 Task: Review the Microsoft Software License Terms in Outlook.
Action: Mouse moved to (133, 139)
Screenshot: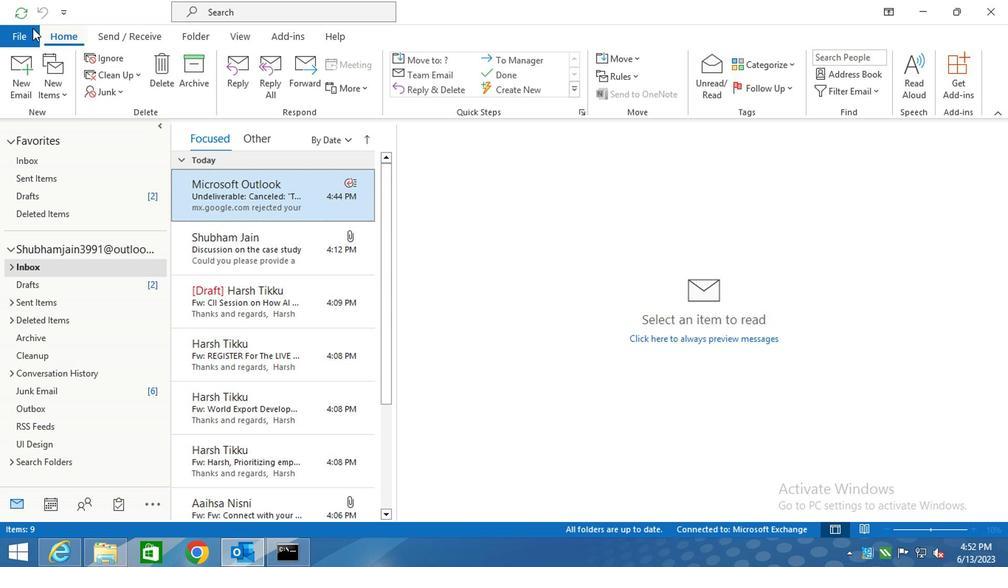 
Action: Mouse pressed left at (133, 139)
Screenshot: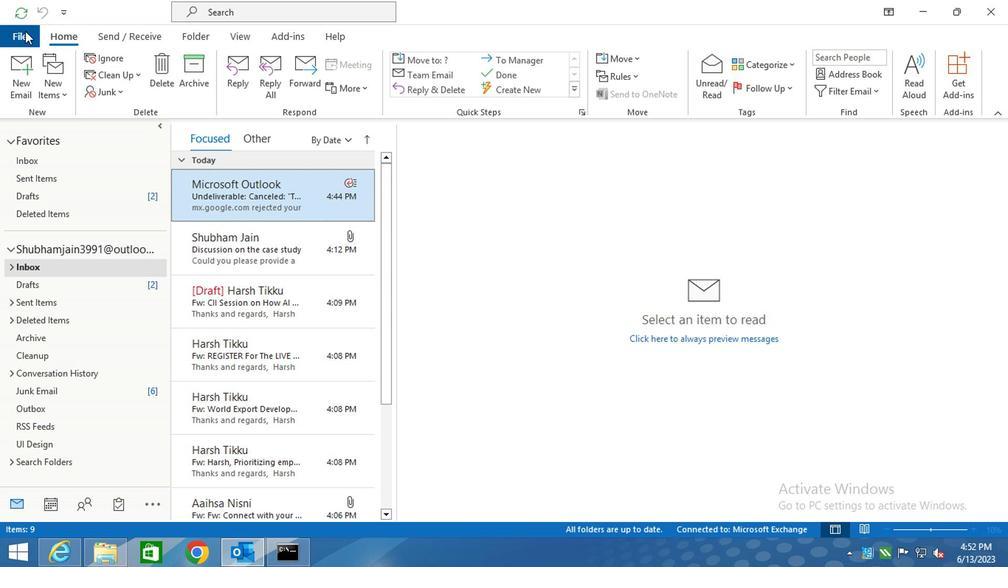 
Action: Mouse moved to (165, 413)
Screenshot: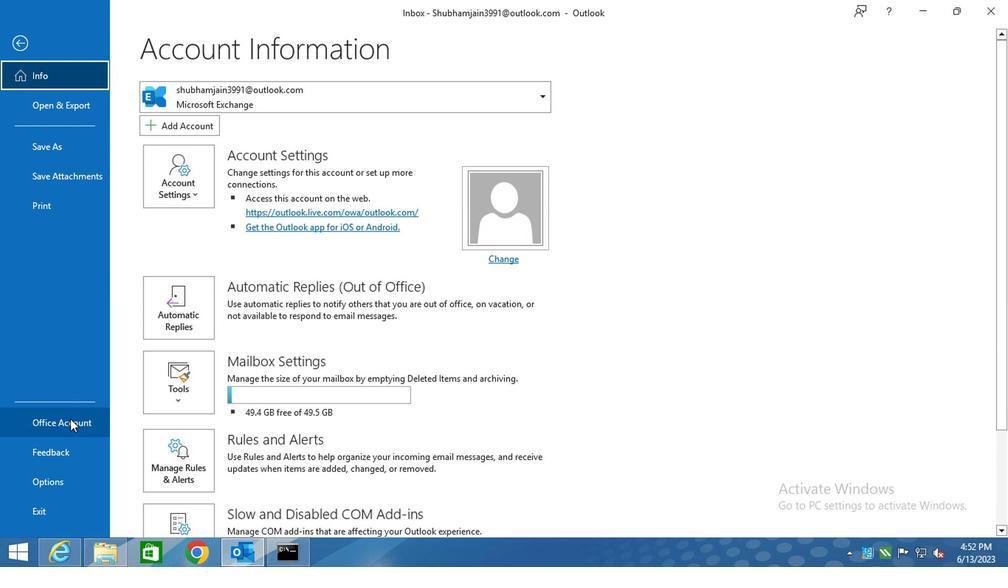 
Action: Mouse pressed left at (165, 413)
Screenshot: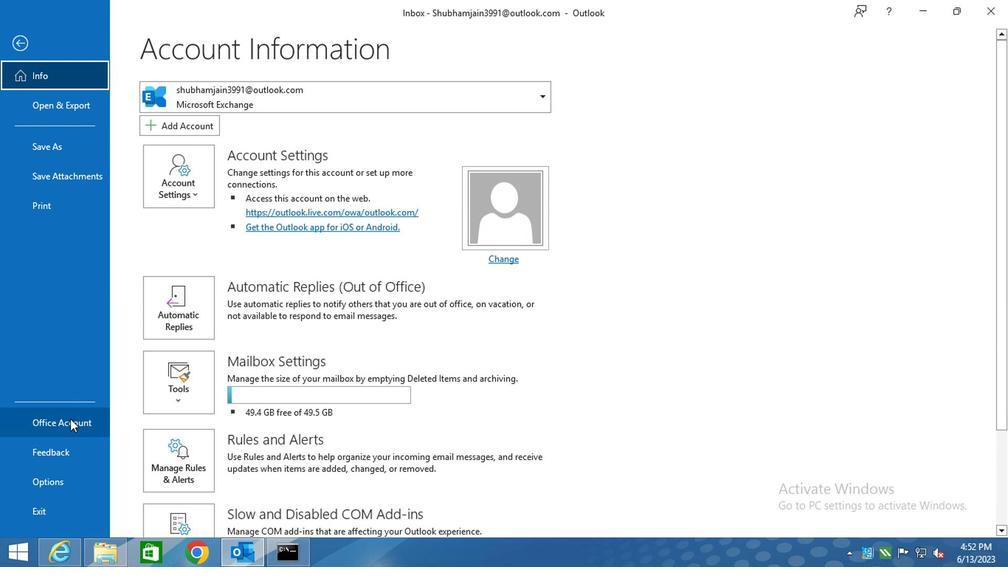 
Action: Mouse moved to (477, 451)
Screenshot: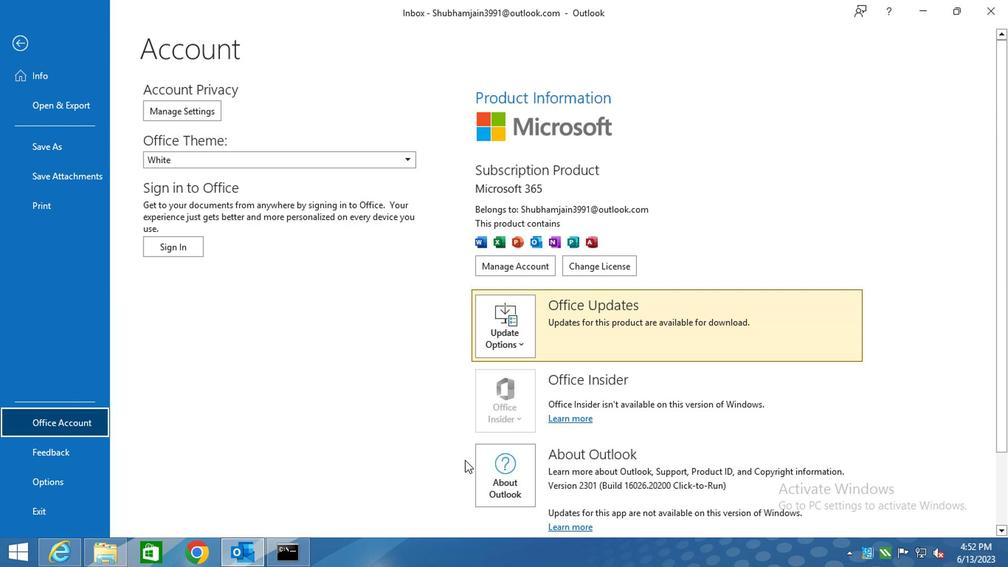 
Action: Mouse pressed left at (477, 451)
Screenshot: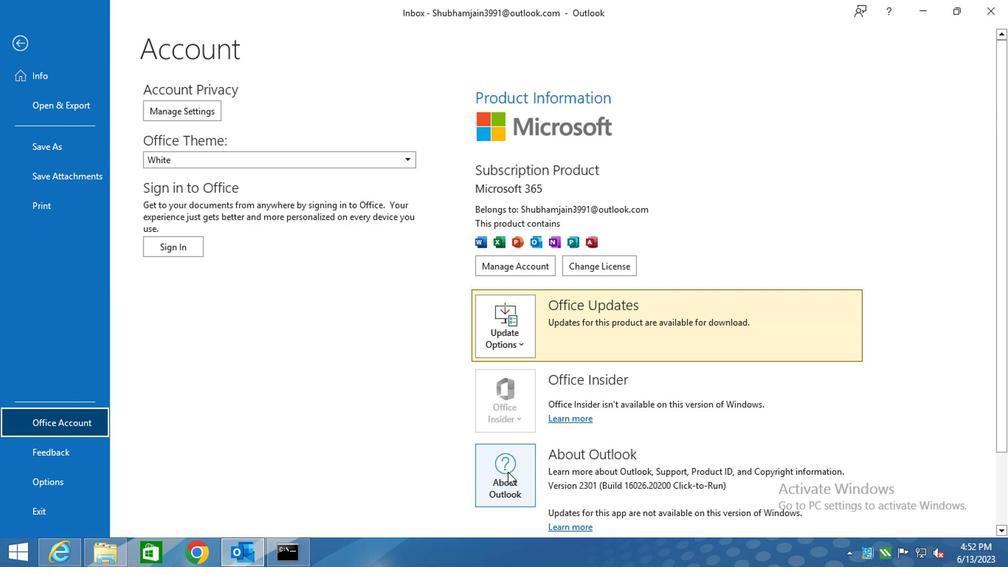 
Action: Mouse moved to (650, 400)
Screenshot: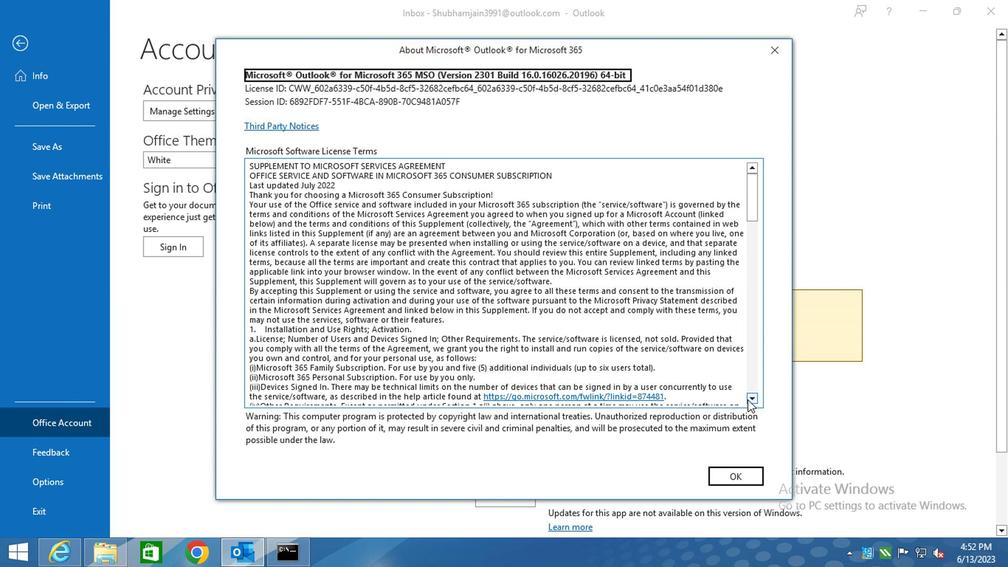 
Action: Mouse pressed left at (650, 400)
Screenshot: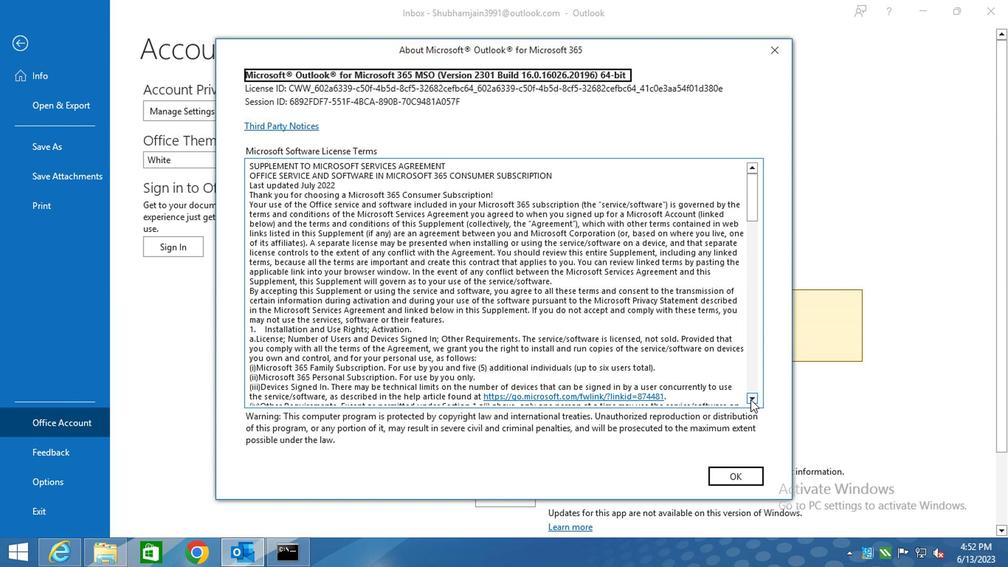 
Action: Mouse pressed left at (650, 400)
Screenshot: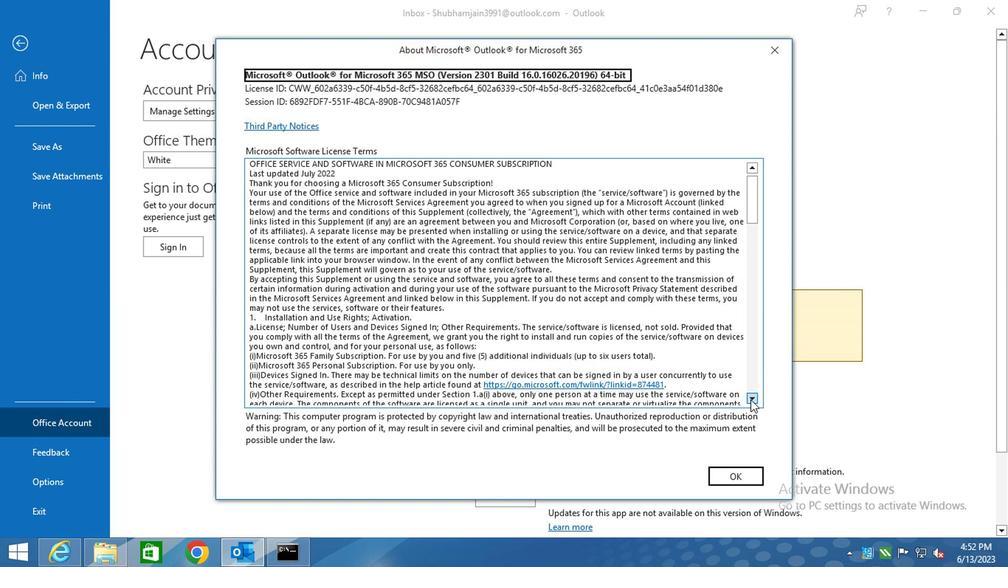 
Action: Mouse pressed left at (650, 400)
Screenshot: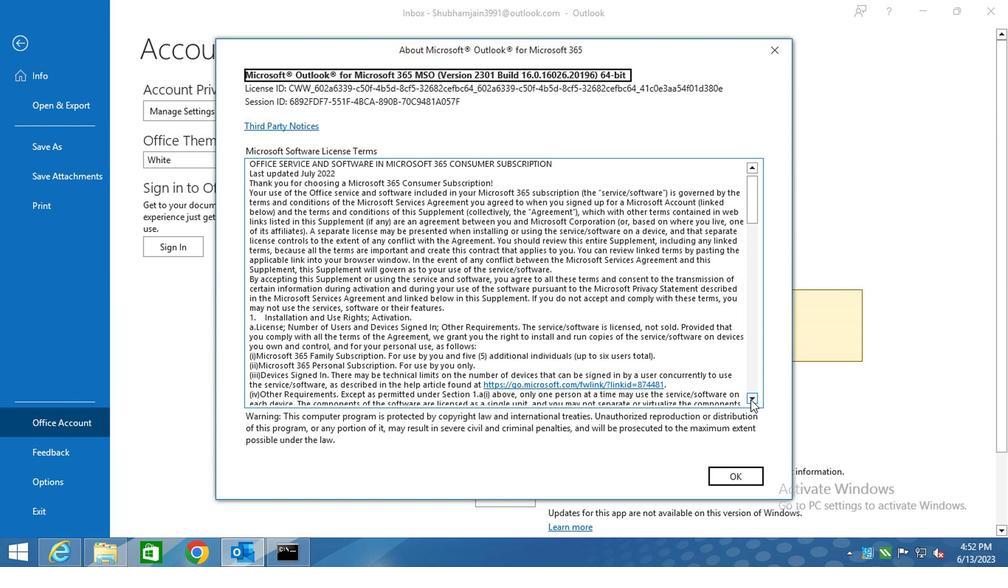 
Action: Mouse pressed left at (650, 400)
Screenshot: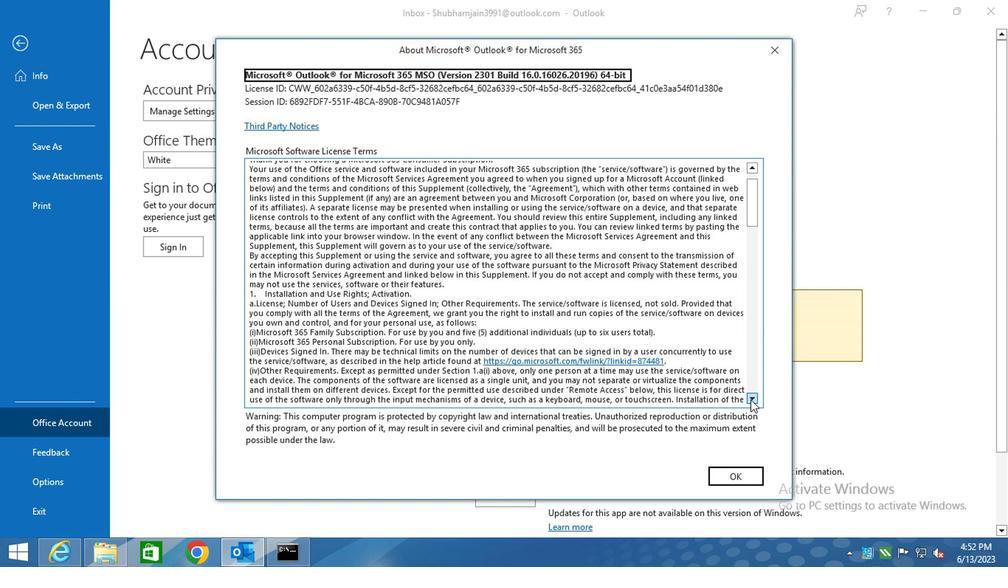 
Action: Mouse pressed left at (650, 400)
Screenshot: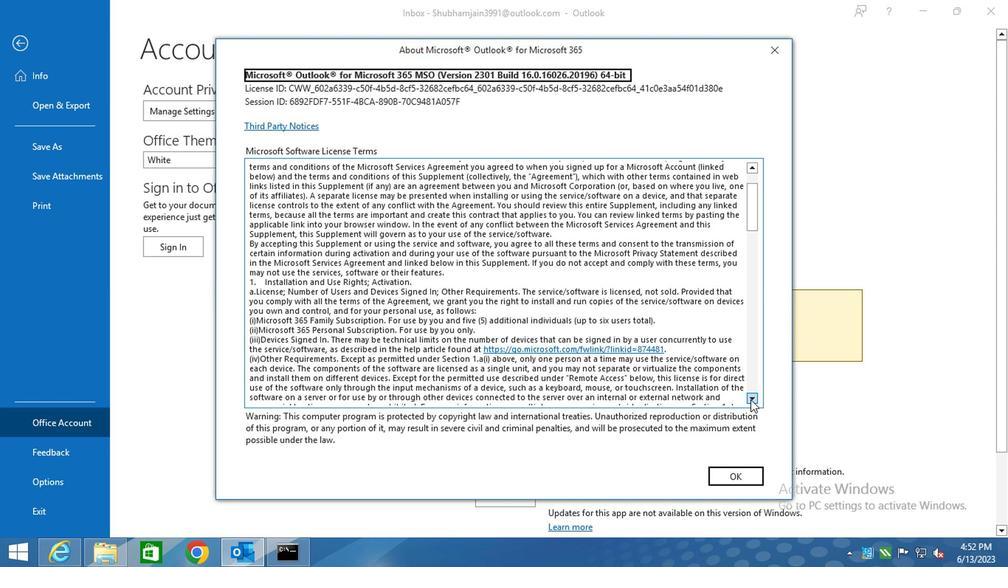 
Action: Mouse pressed left at (650, 400)
Screenshot: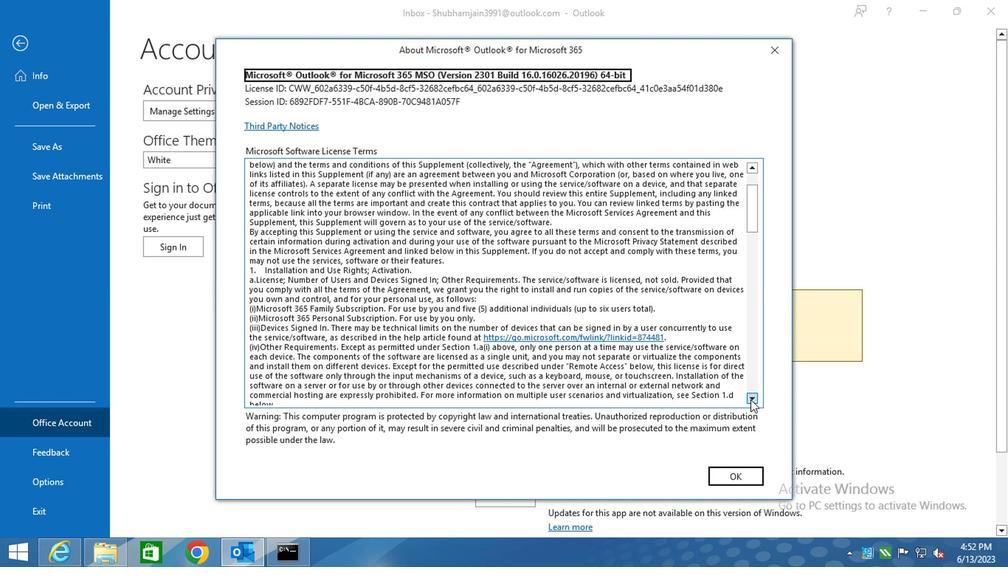 
Action: Mouse pressed left at (650, 400)
Screenshot: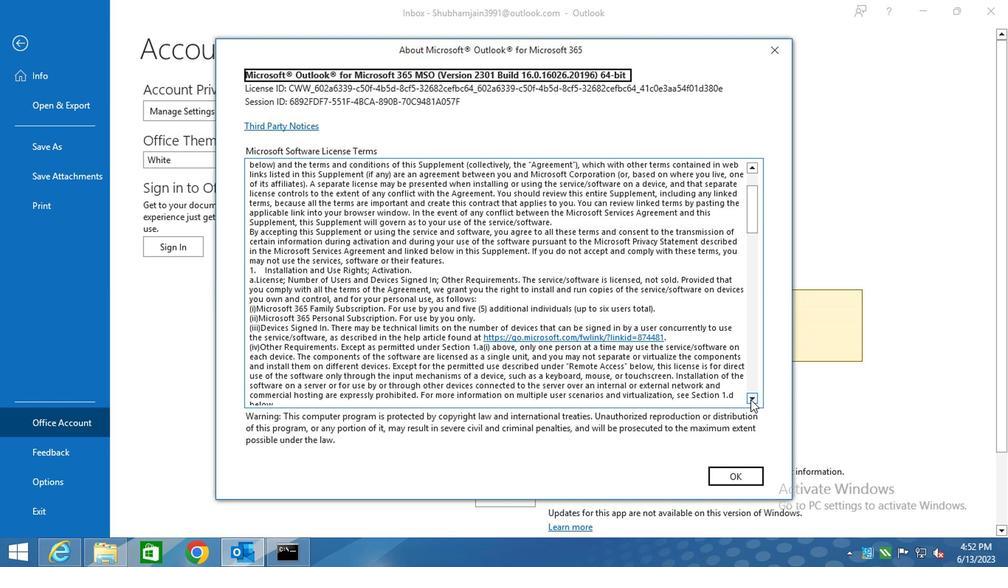 
Action: Mouse pressed left at (650, 400)
Screenshot: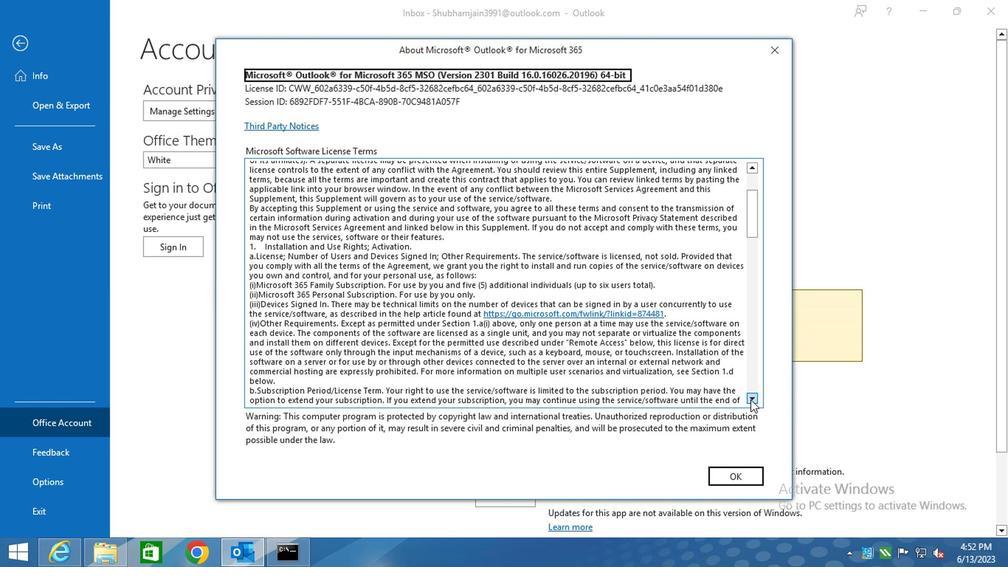
Action: Mouse pressed left at (650, 400)
Screenshot: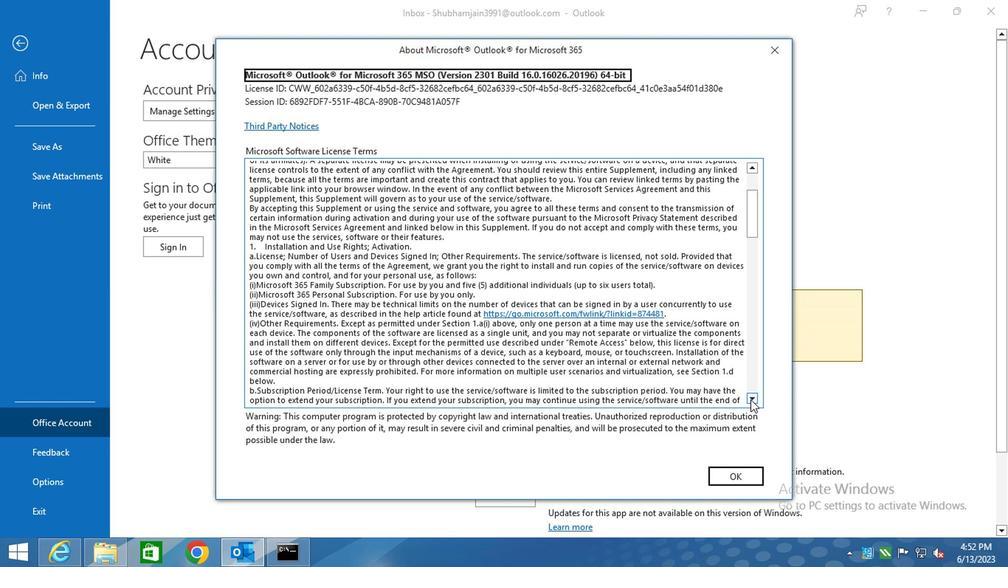 
Action: Mouse pressed left at (650, 400)
Screenshot: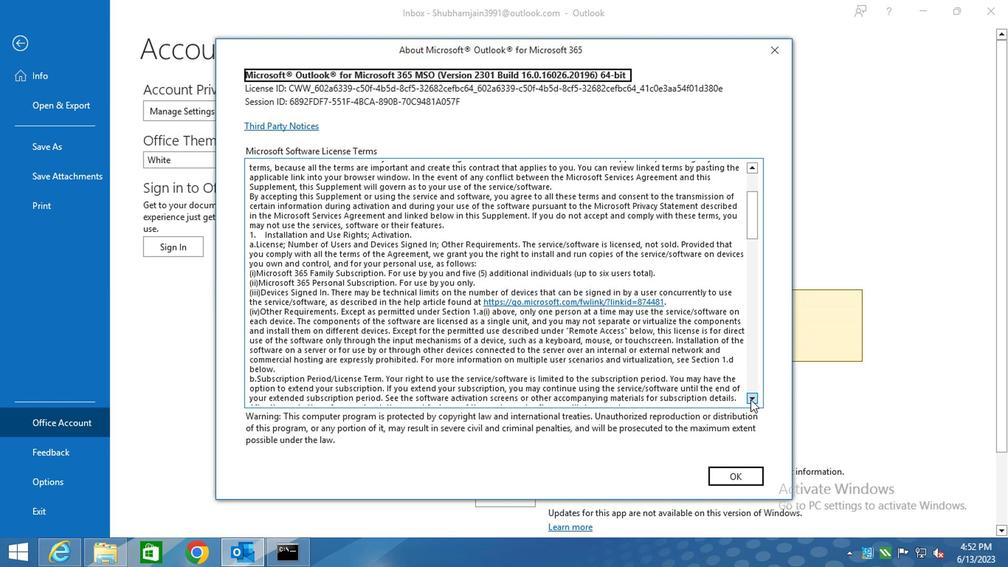 
Action: Mouse pressed left at (650, 400)
Screenshot: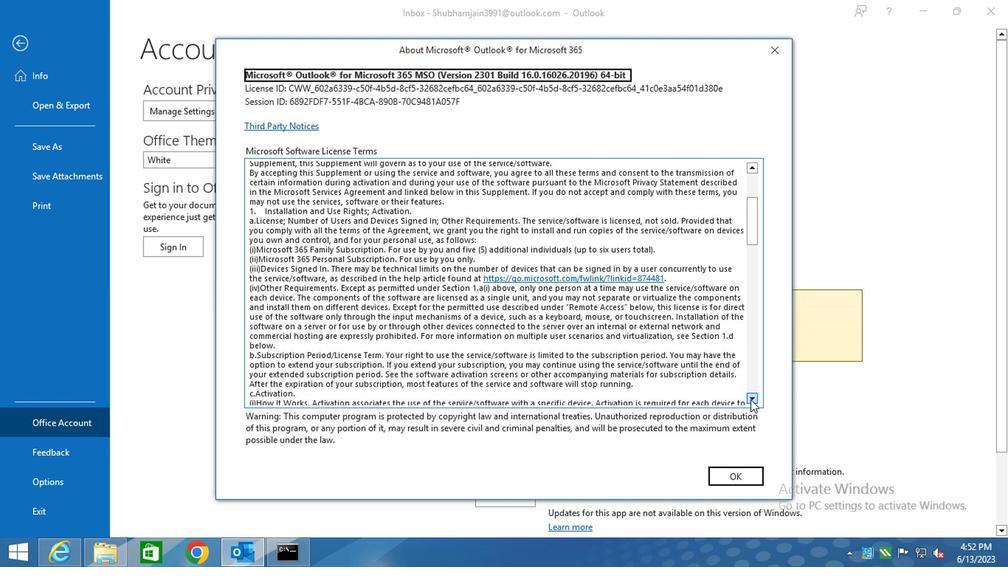 
Action: Mouse pressed left at (650, 400)
Screenshot: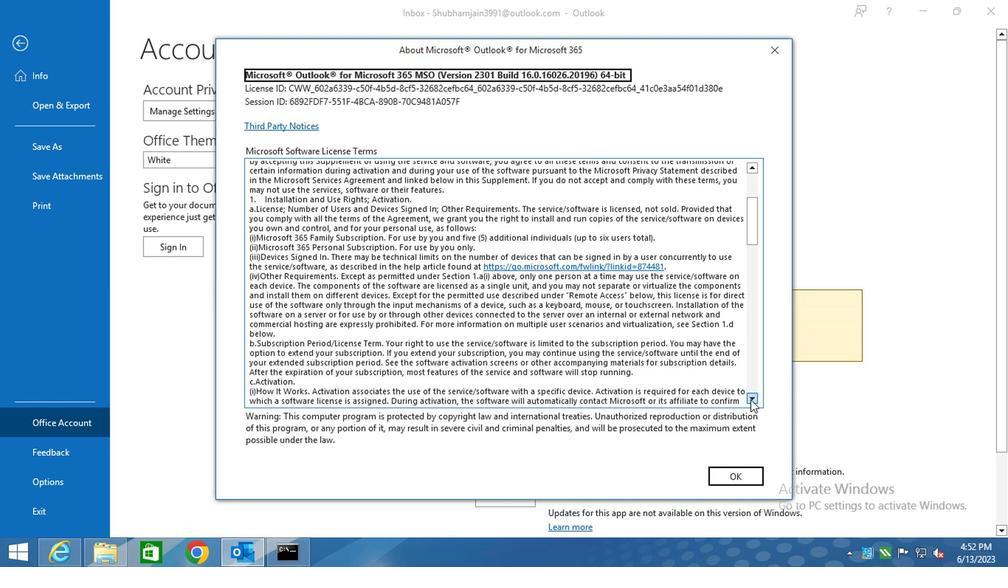 
Action: Mouse pressed left at (650, 400)
Screenshot: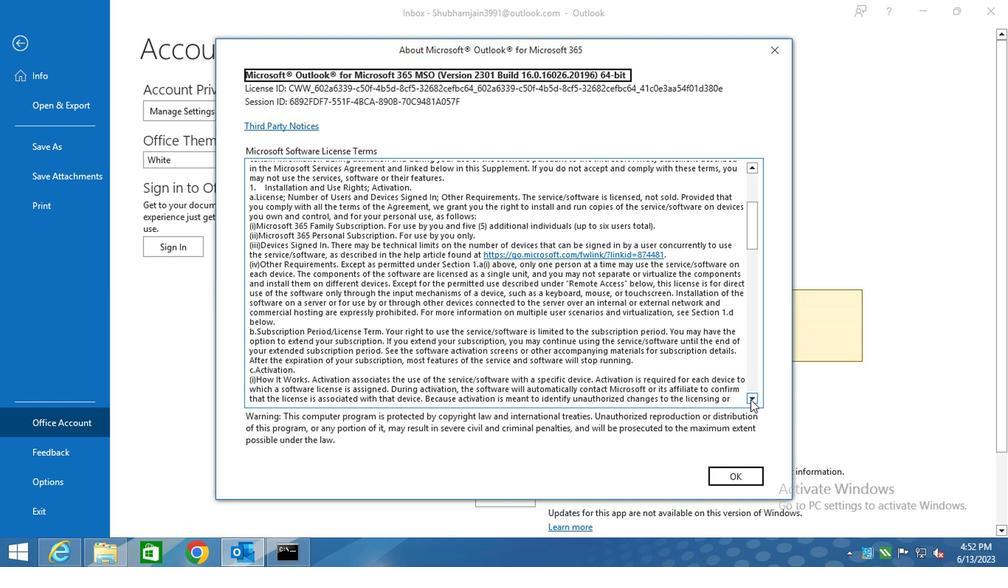 
Action: Mouse pressed left at (650, 400)
Screenshot: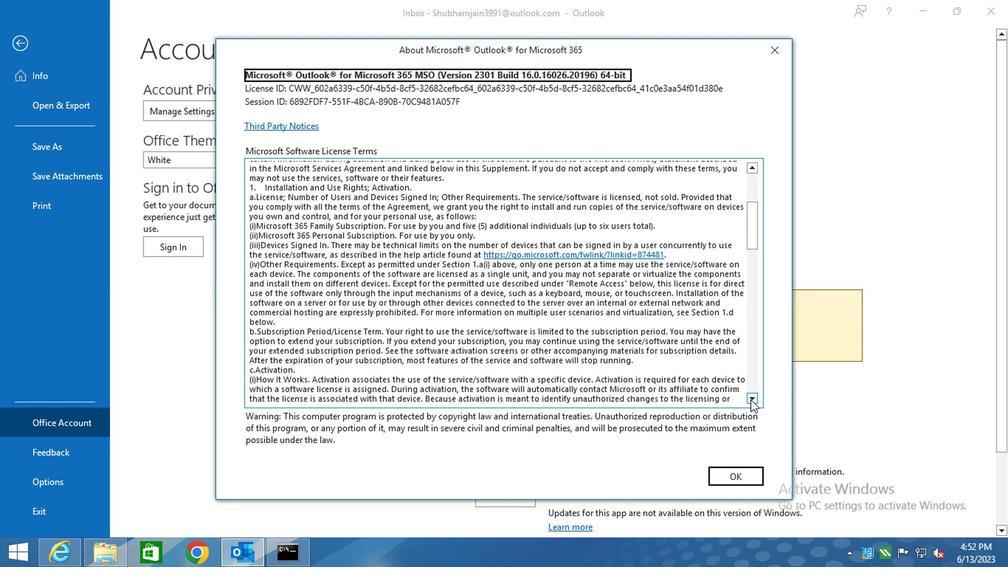 
Action: Mouse pressed left at (650, 400)
Screenshot: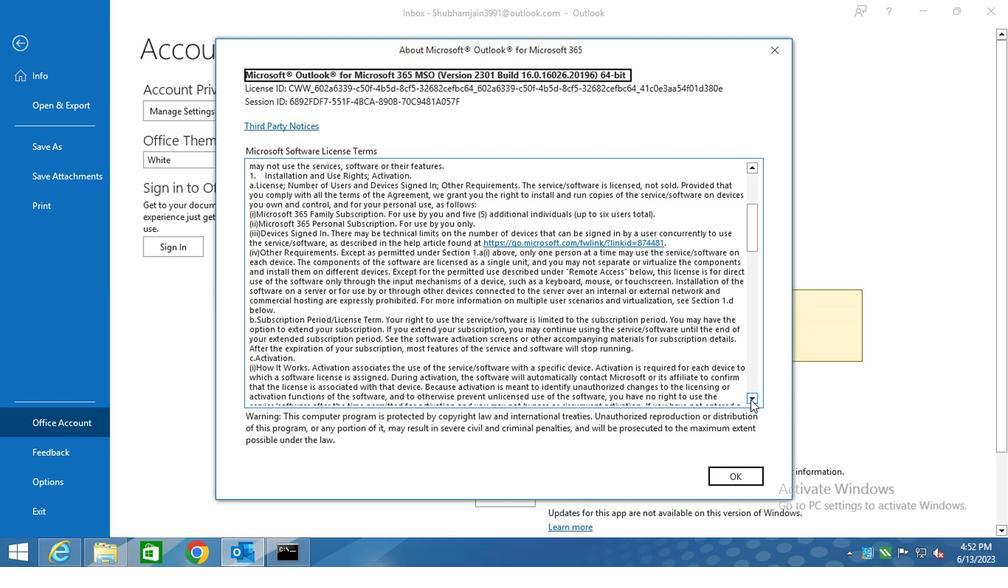 
Action: Mouse pressed left at (650, 400)
Screenshot: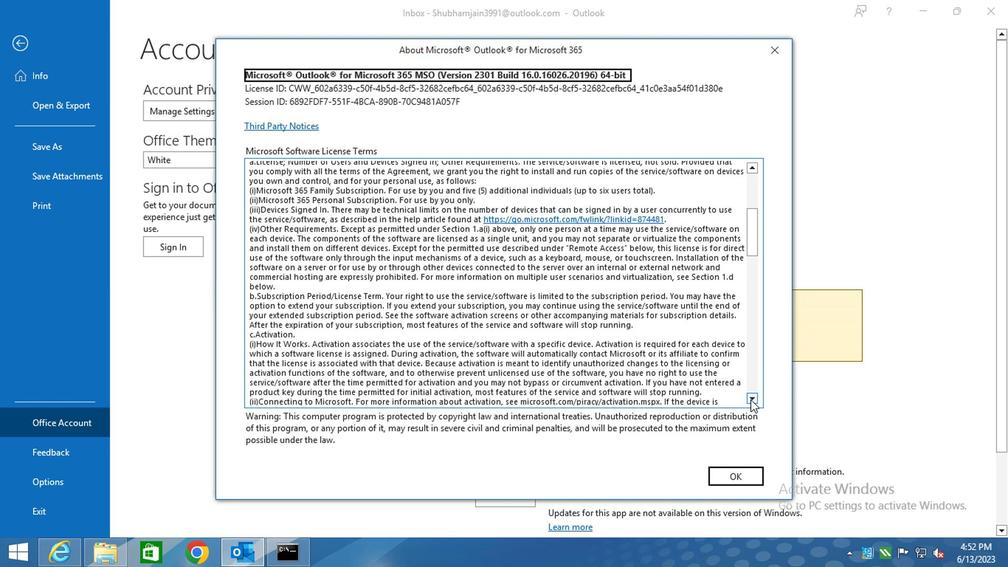 
Action: Mouse pressed left at (650, 400)
Screenshot: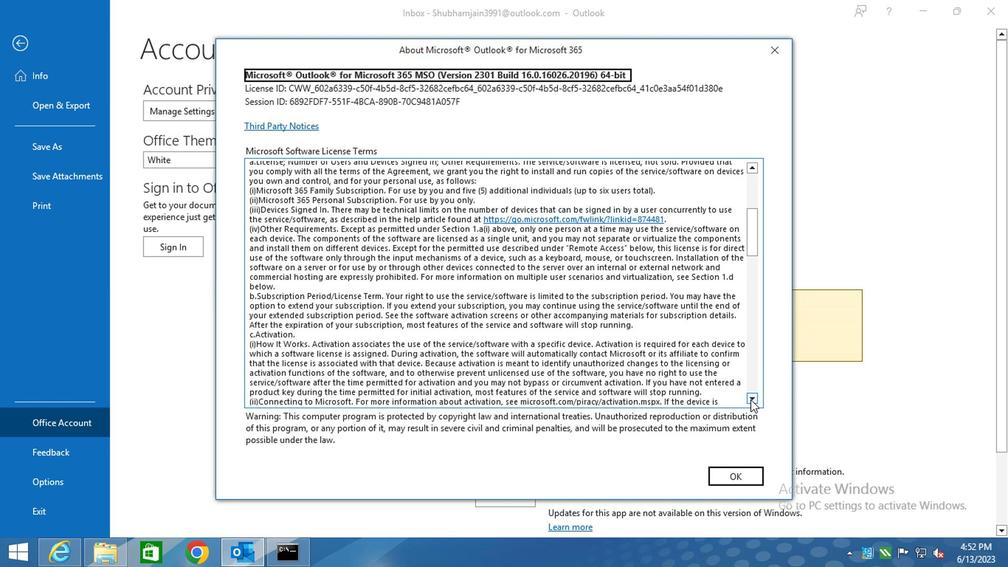 
Action: Mouse pressed left at (650, 400)
Screenshot: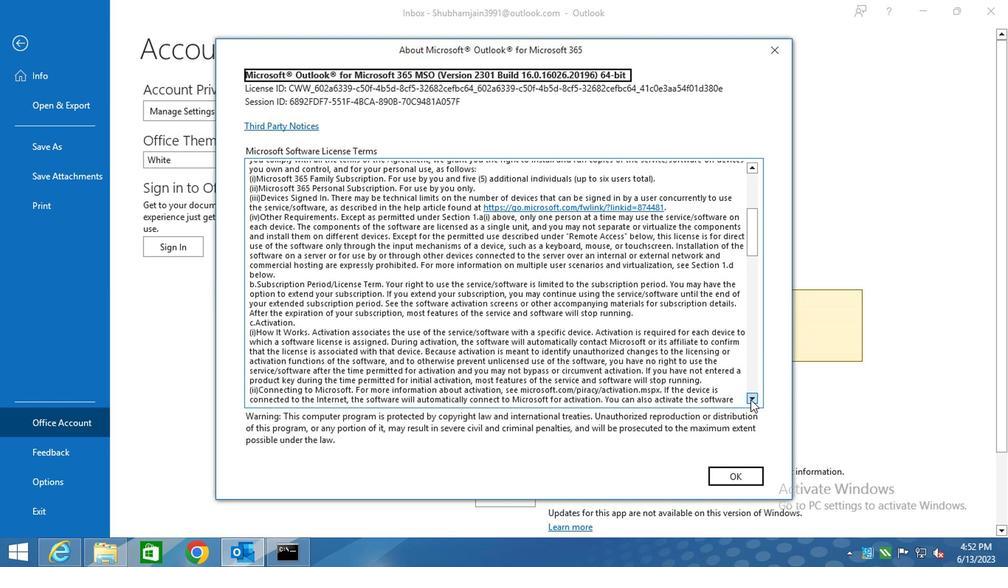 
Action: Mouse pressed left at (650, 400)
Screenshot: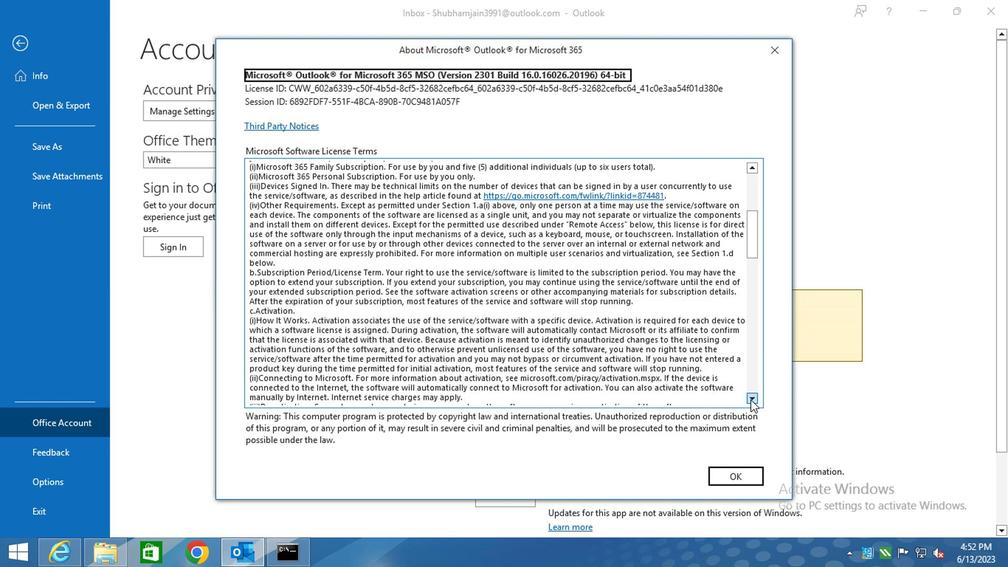 
Action: Mouse pressed left at (650, 400)
Screenshot: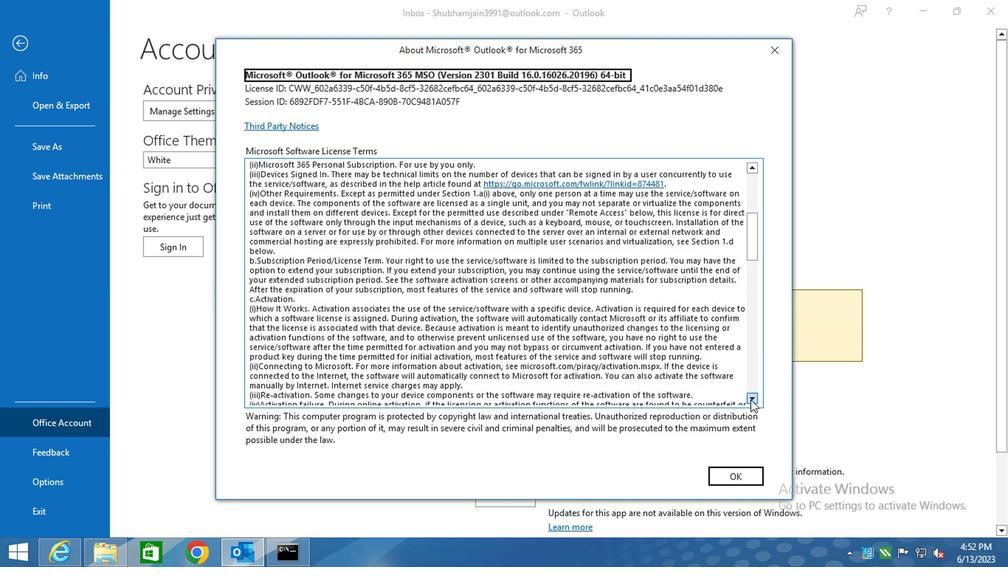 
Action: Mouse pressed left at (650, 400)
Screenshot: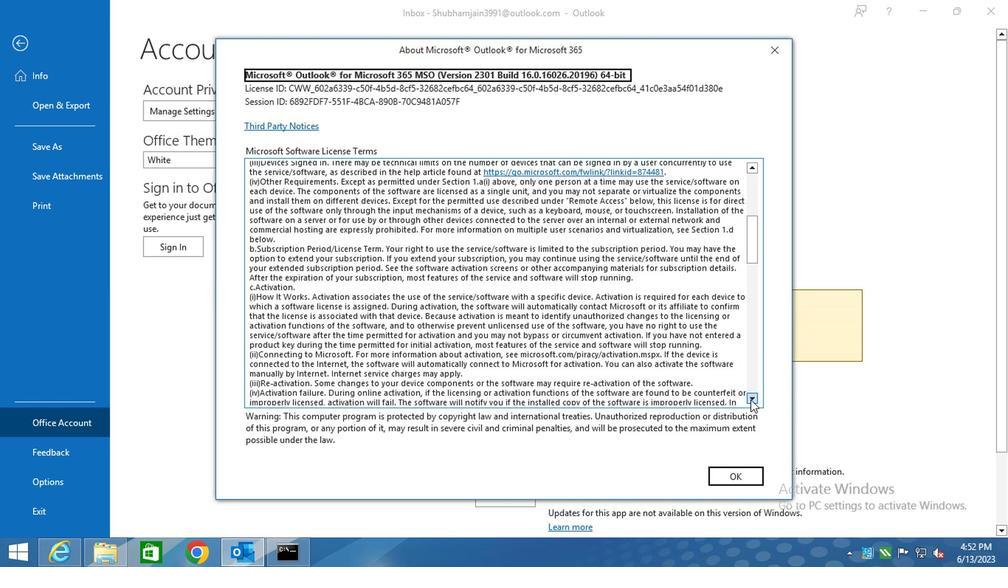 
Action: Mouse pressed left at (650, 400)
Screenshot: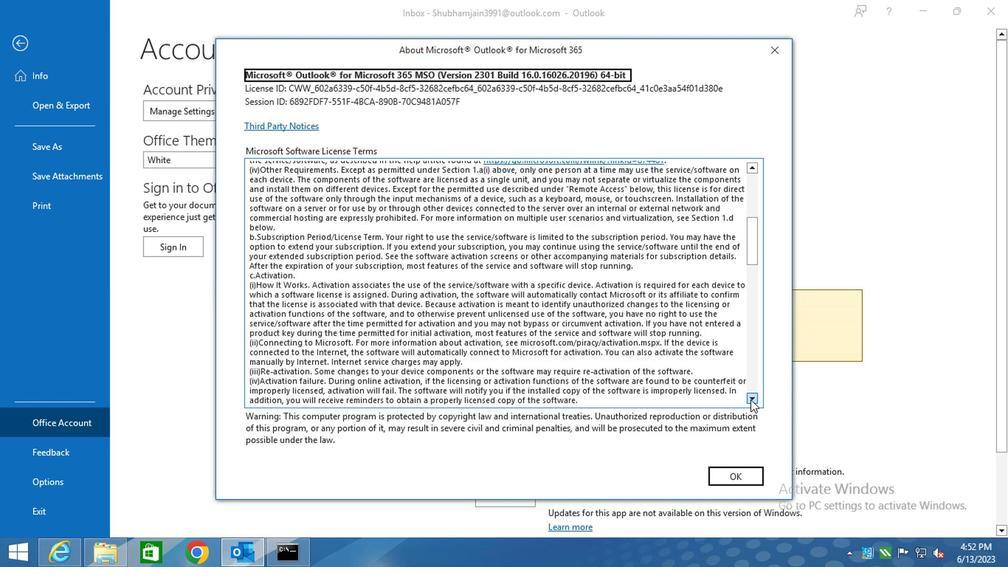 
Action: Mouse pressed left at (650, 400)
Screenshot: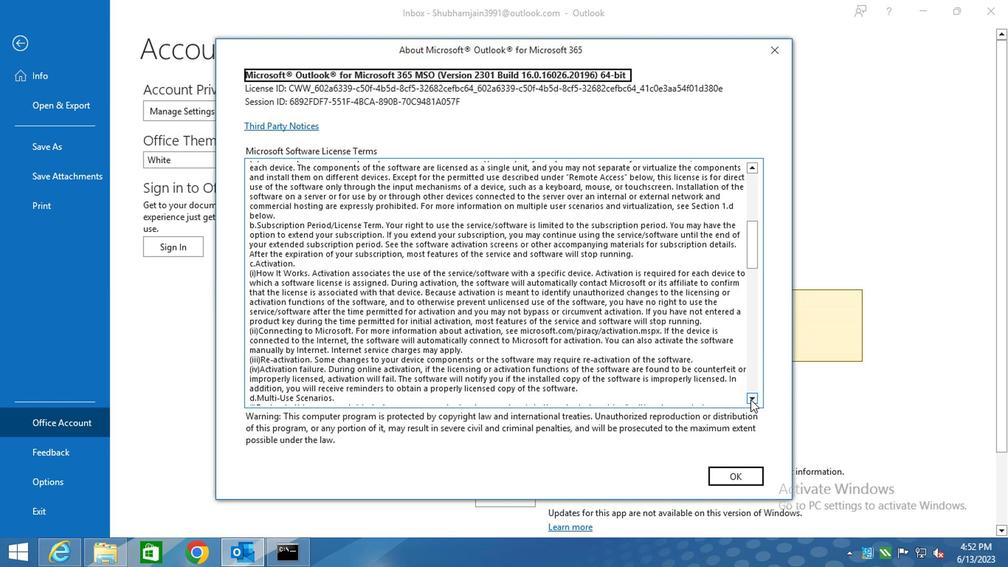 
Action: Mouse pressed left at (650, 400)
Screenshot: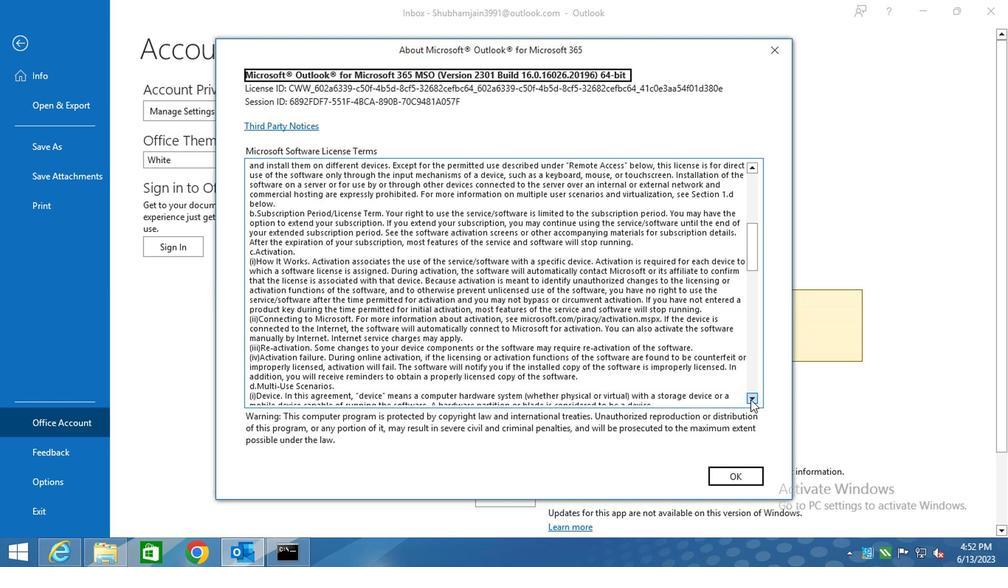 
Action: Mouse pressed left at (650, 400)
Screenshot: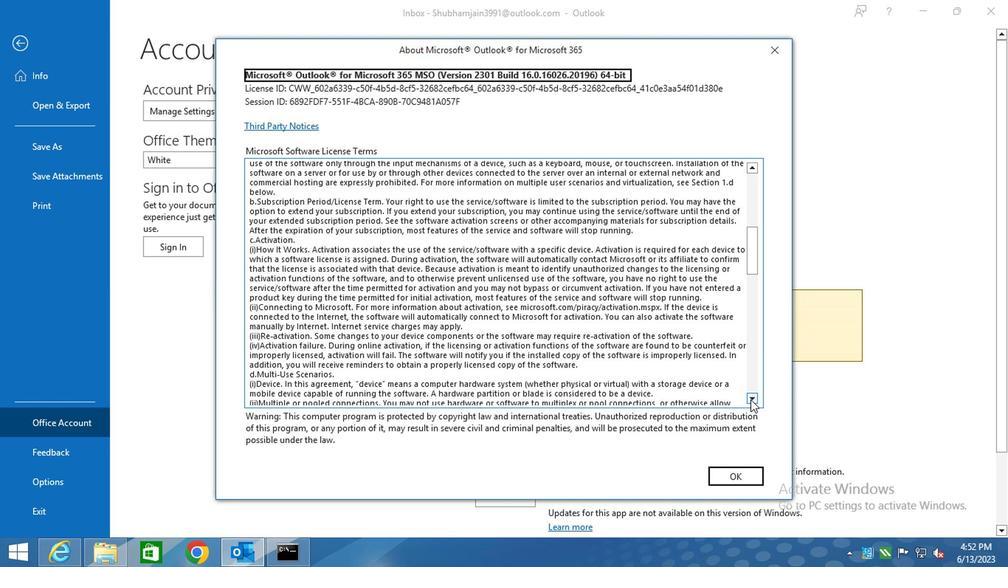 
Action: Mouse pressed left at (650, 400)
Screenshot: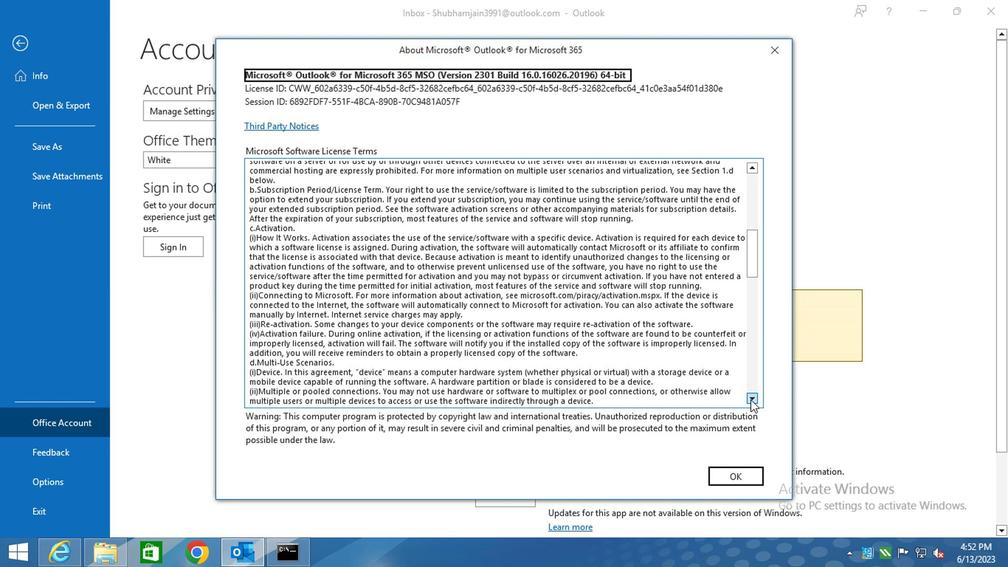 
Action: Mouse pressed left at (650, 400)
Screenshot: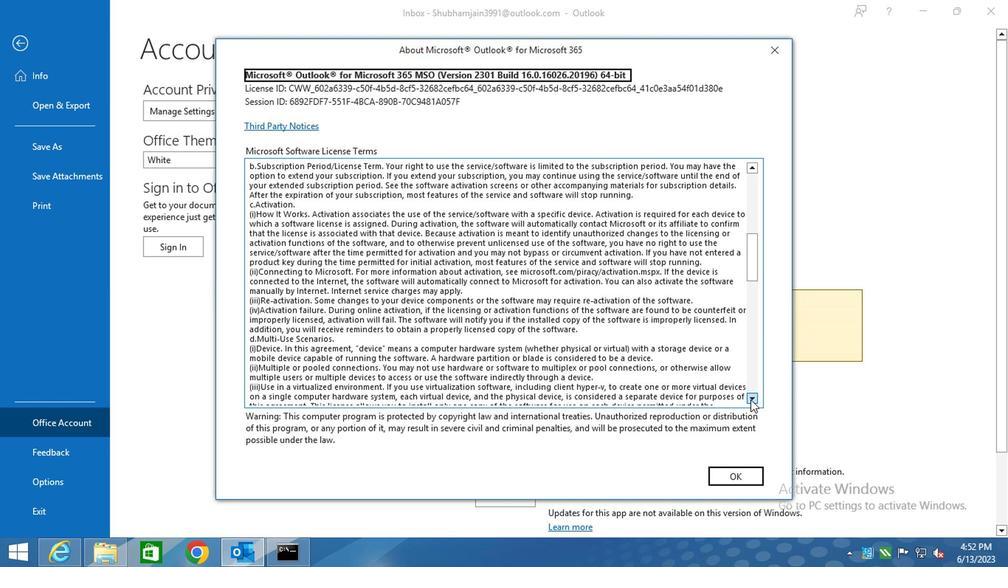 
Action: Mouse pressed left at (650, 400)
Screenshot: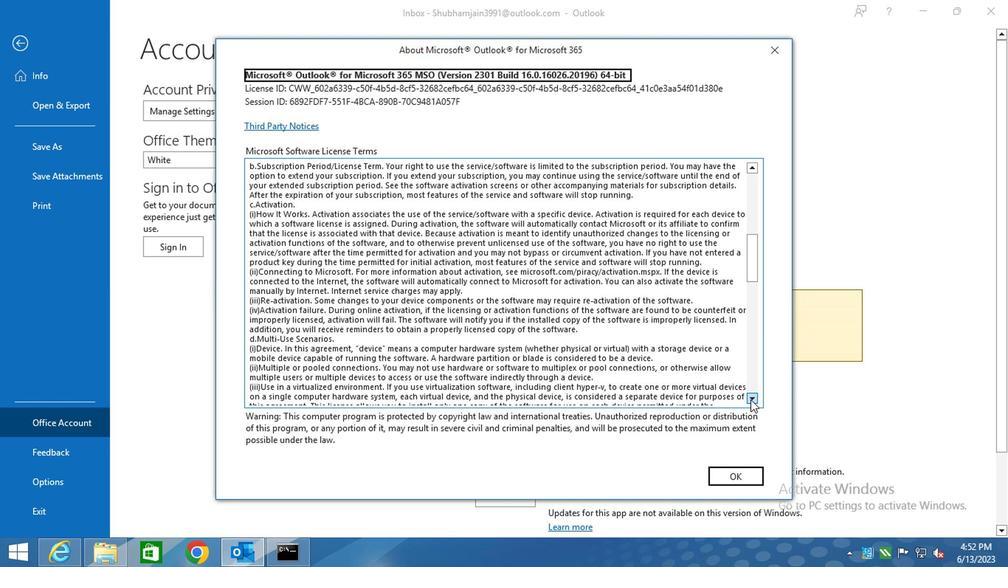
Action: Mouse pressed left at (650, 400)
Screenshot: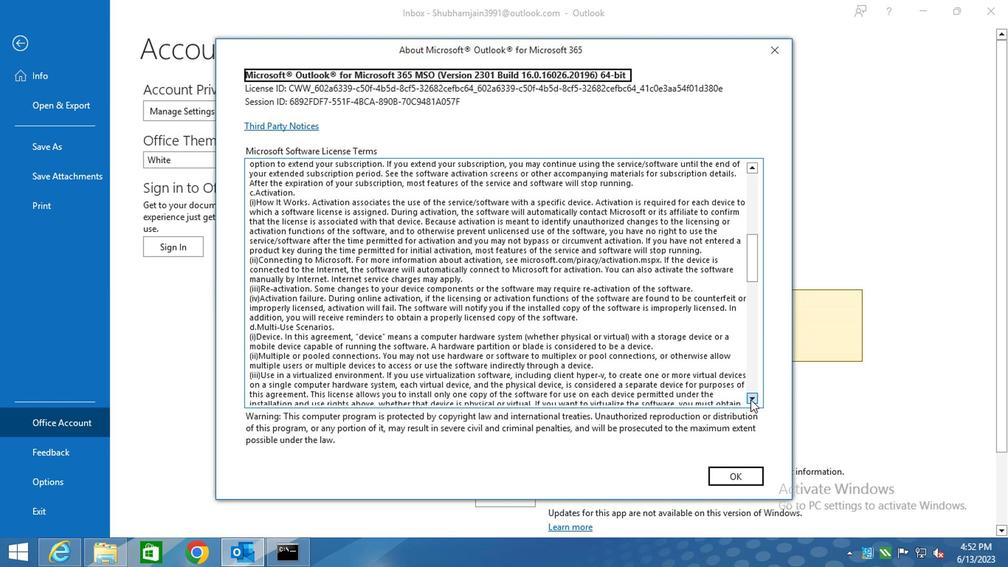 
Action: Mouse pressed left at (650, 400)
Screenshot: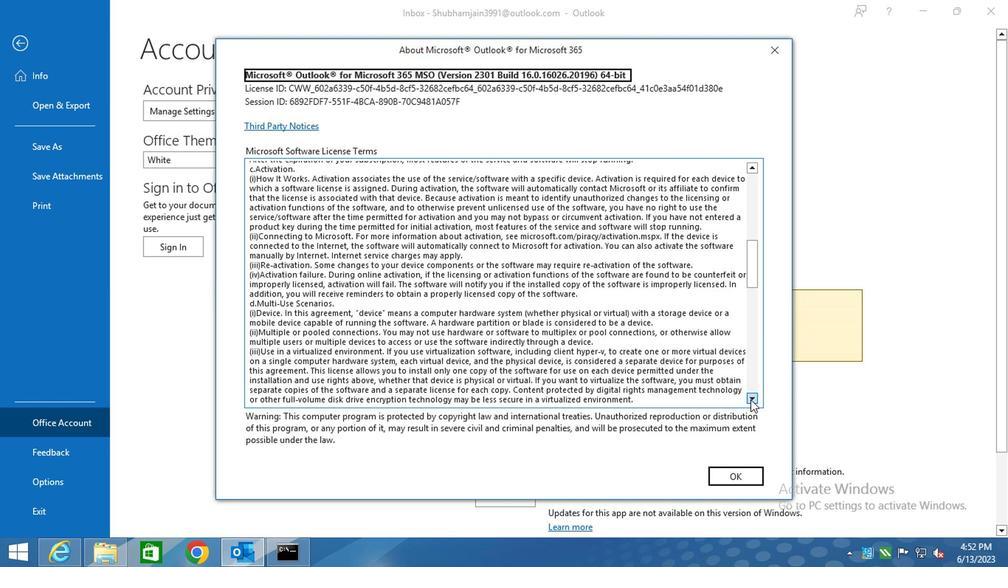 
Action: Mouse pressed left at (650, 400)
Screenshot: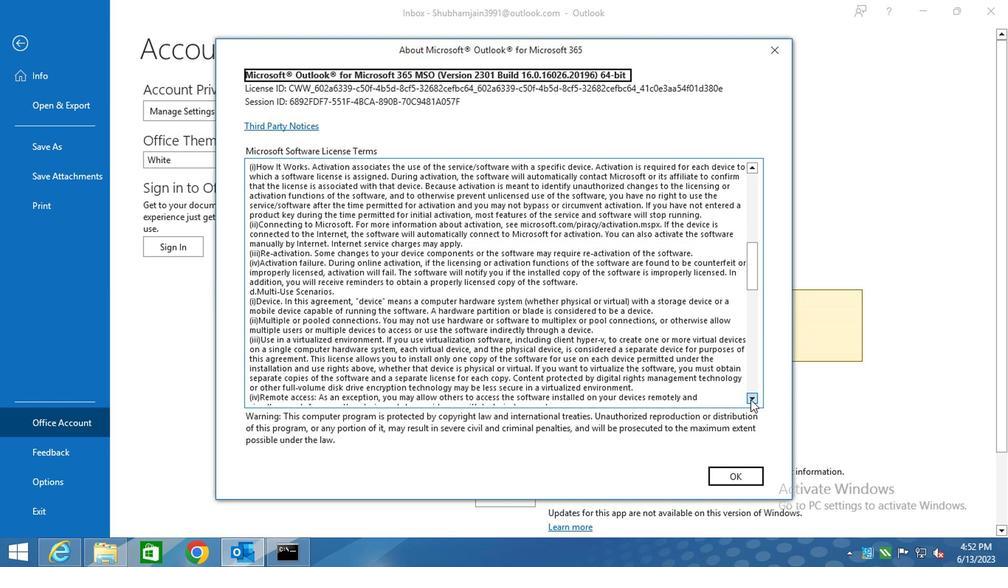 
Action: Mouse pressed left at (650, 400)
Screenshot: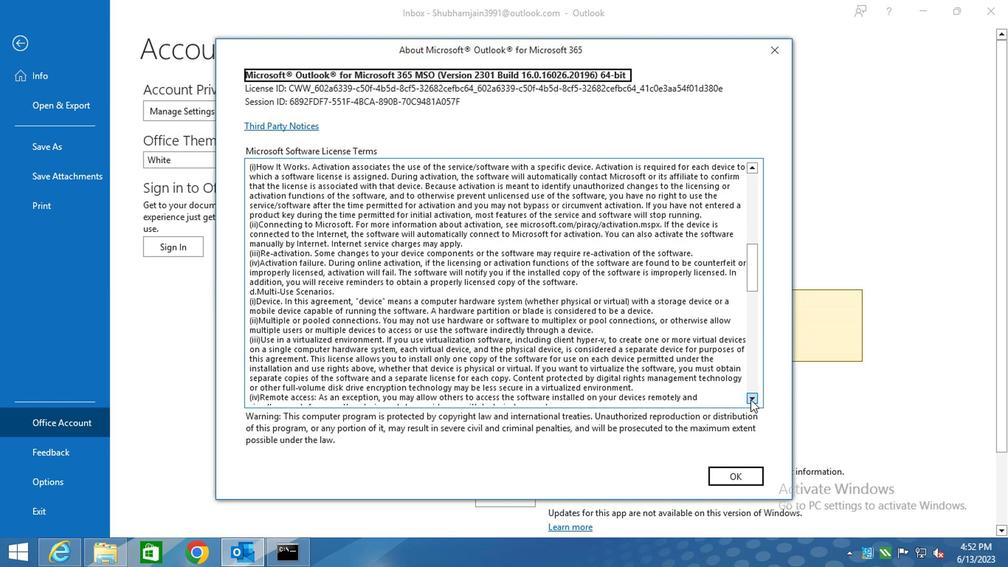 
Action: Mouse pressed left at (650, 400)
Screenshot: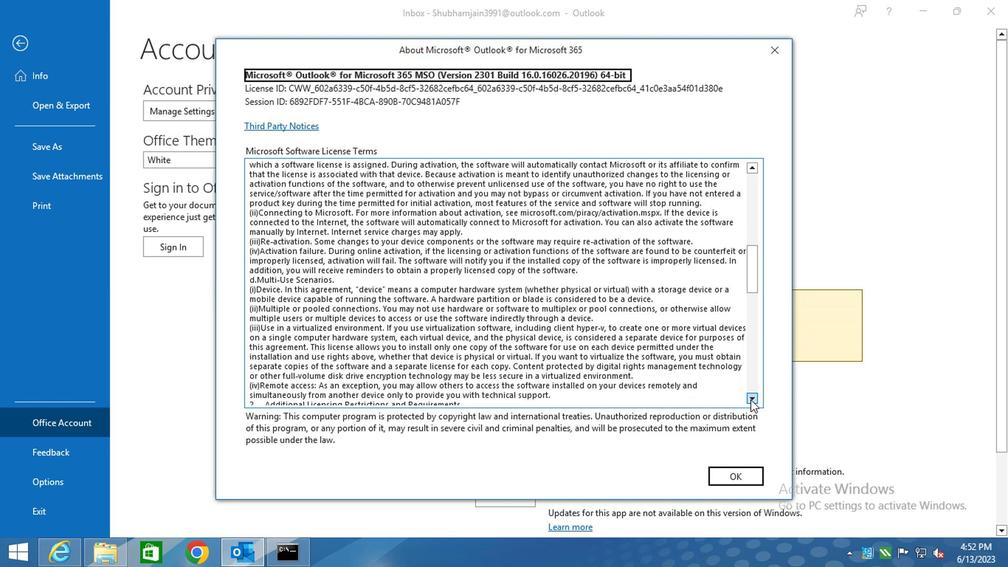 
Action: Mouse pressed left at (650, 400)
Screenshot: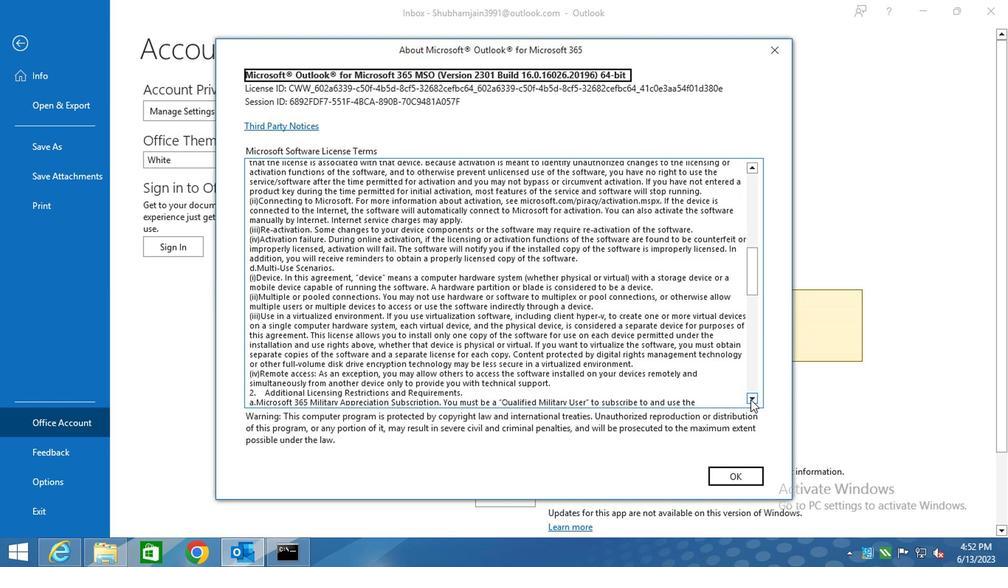 
Action: Mouse pressed left at (650, 400)
Screenshot: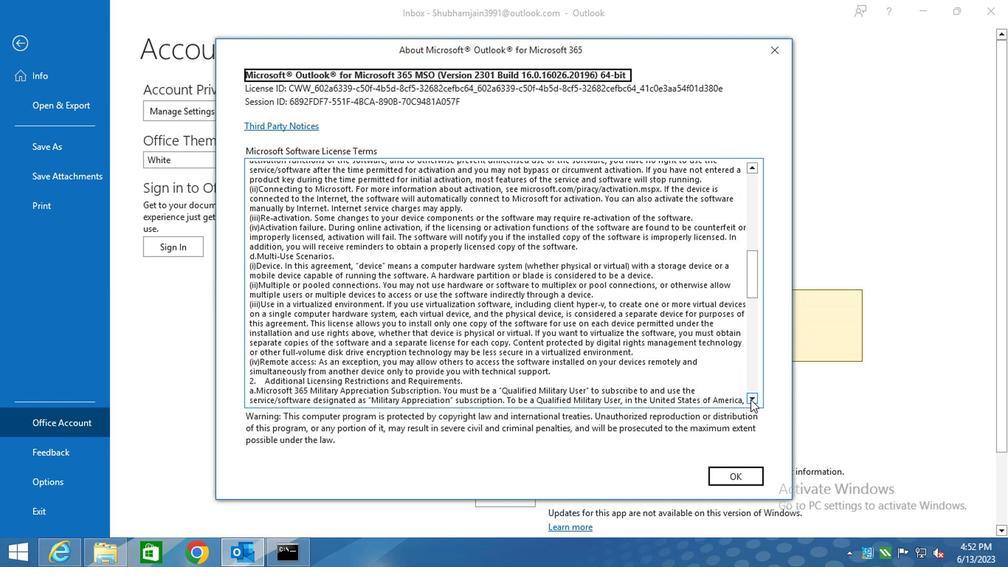 
Action: Mouse pressed left at (650, 400)
Screenshot: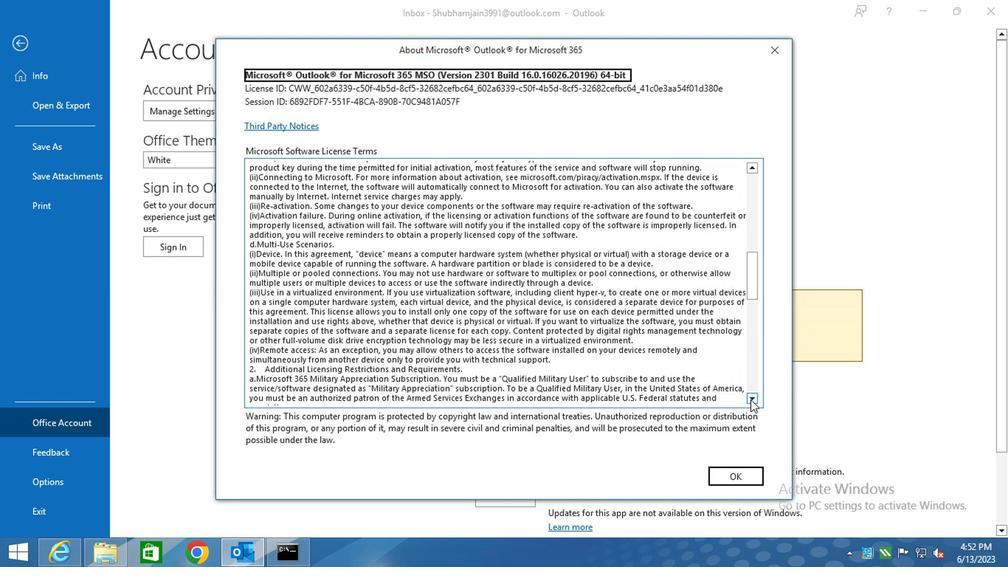 
Action: Mouse pressed left at (650, 400)
Screenshot: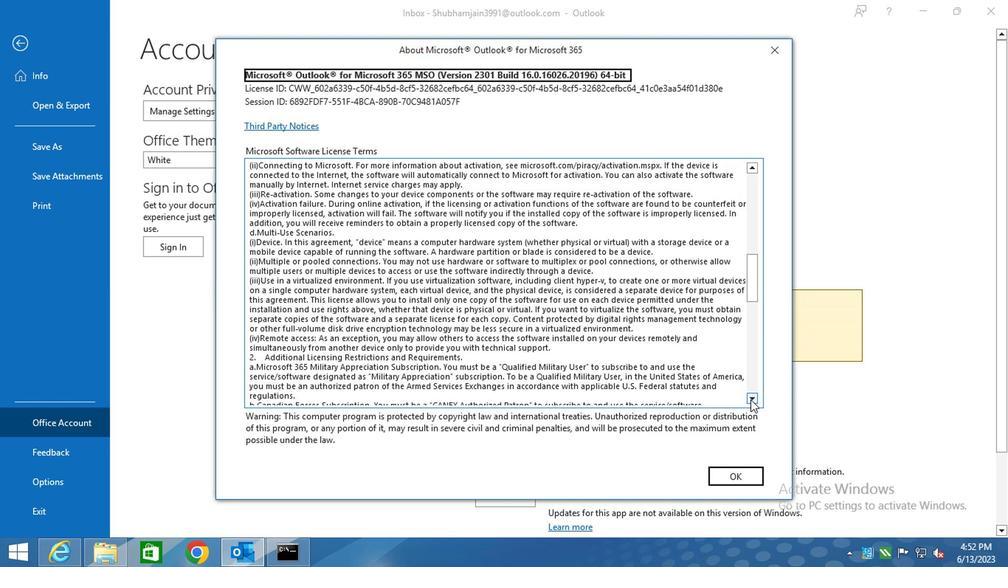 
Action: Mouse pressed left at (650, 400)
Screenshot: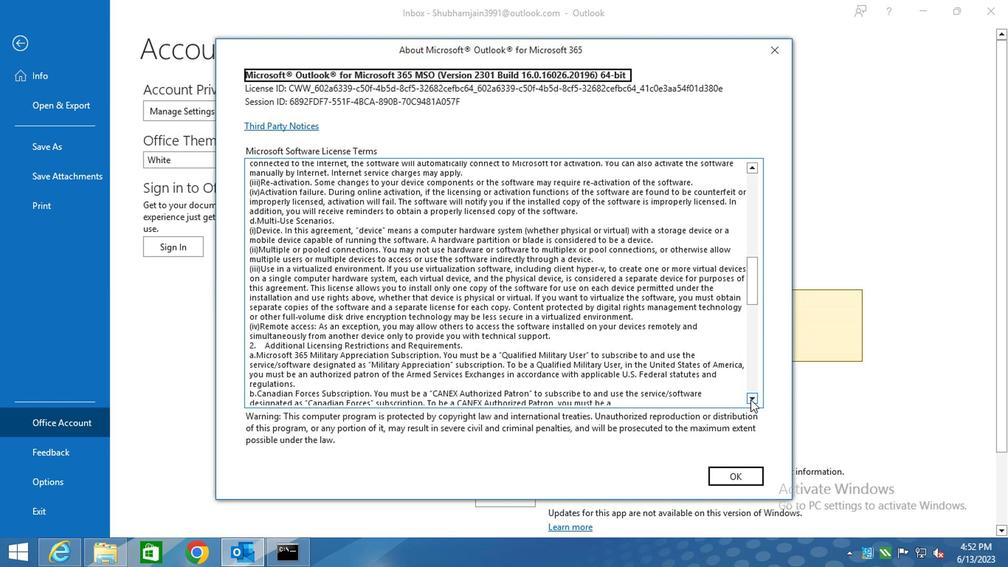 
Action: Mouse pressed left at (650, 400)
Screenshot: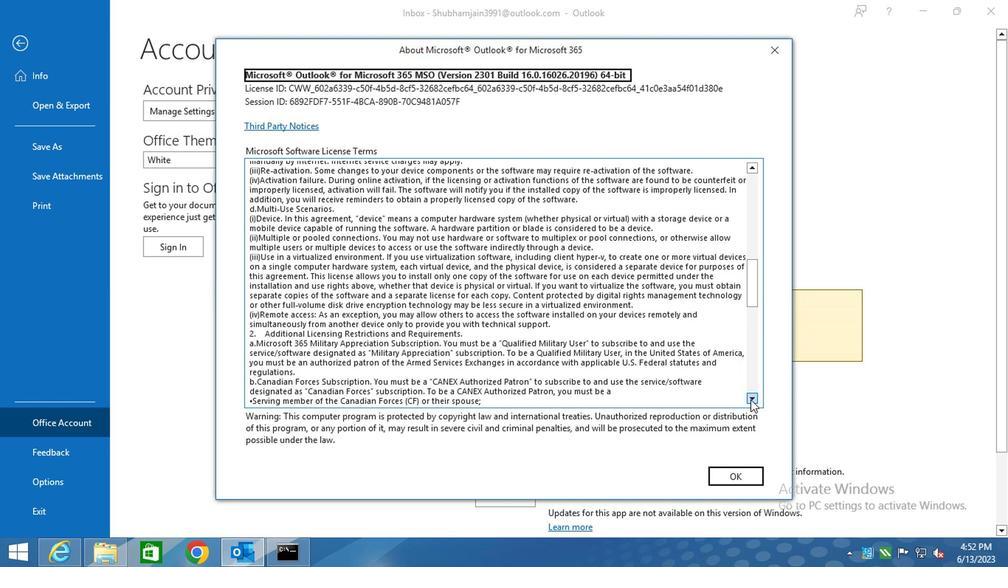 
Action: Mouse pressed left at (650, 400)
Screenshot: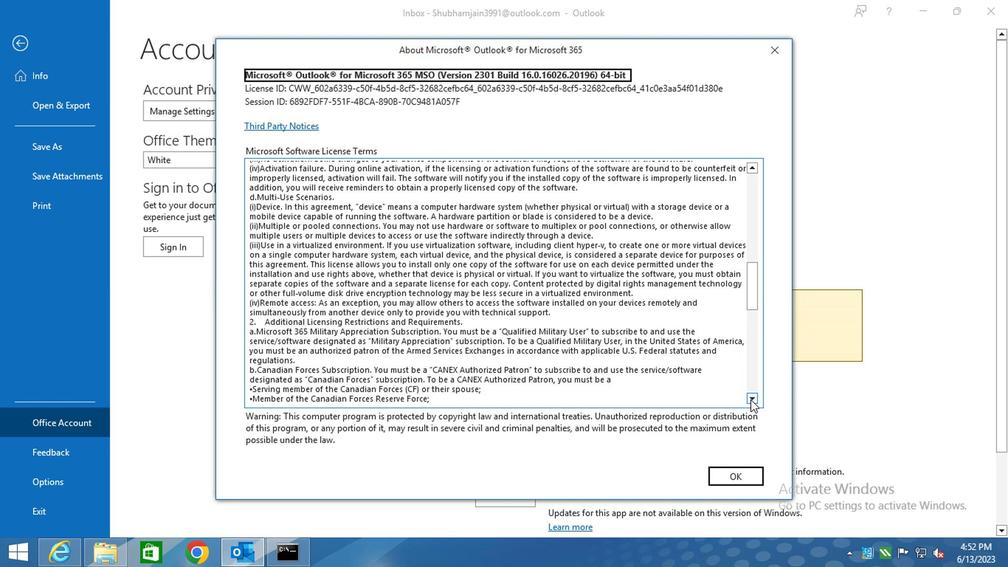 
Action: Mouse pressed left at (650, 400)
Screenshot: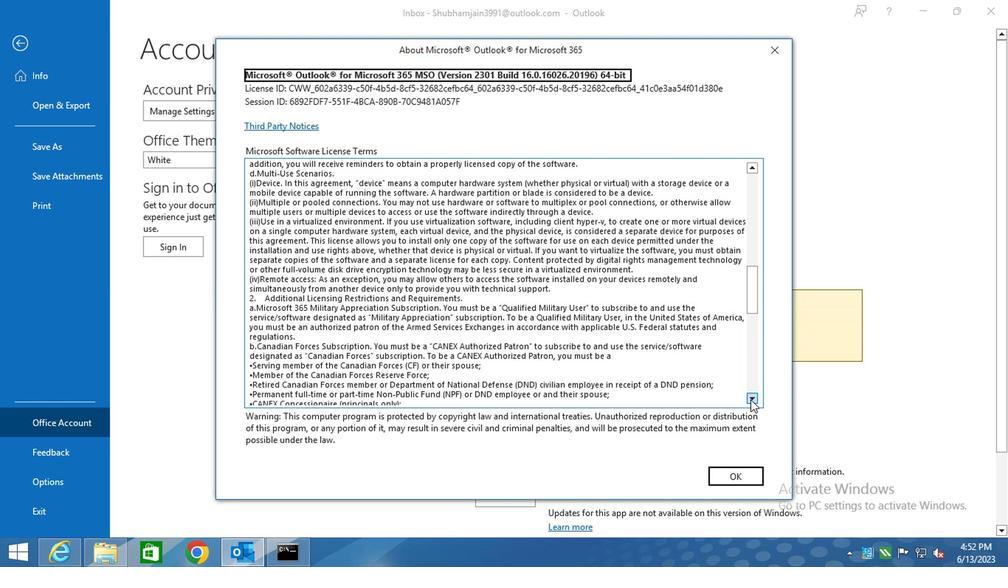 
Action: Mouse pressed left at (650, 400)
Screenshot: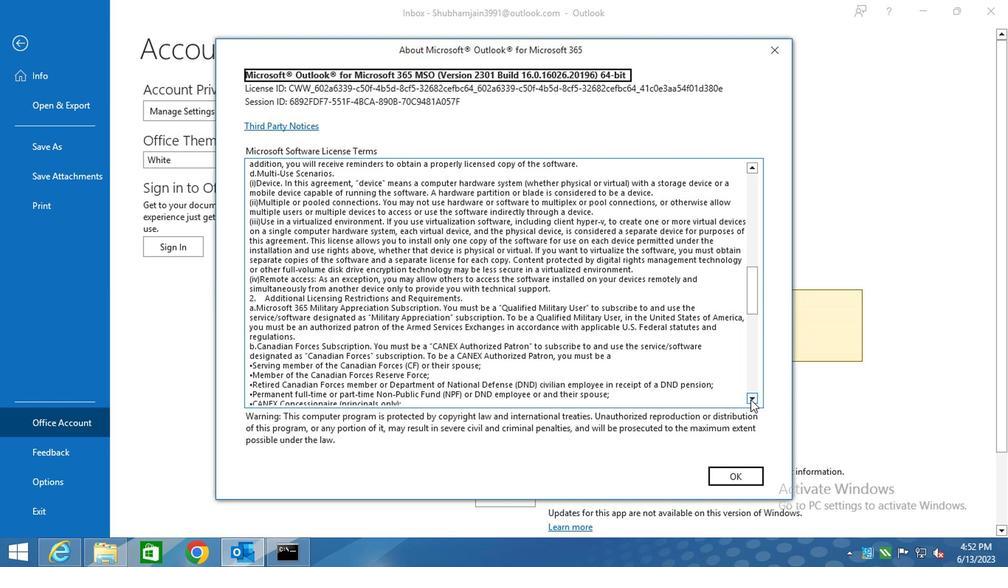 
Action: Mouse pressed left at (650, 400)
Screenshot: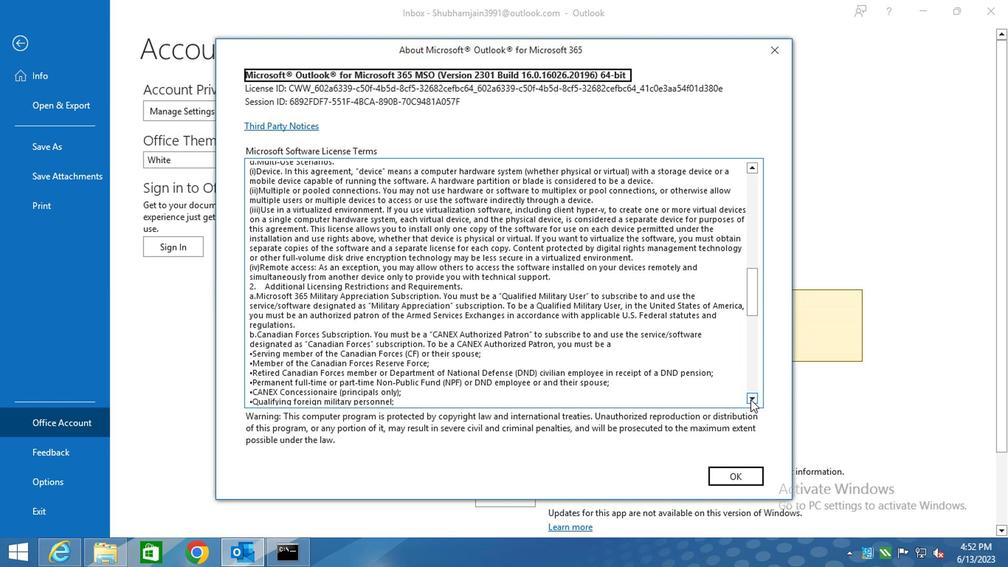 
Action: Mouse pressed left at (650, 400)
Screenshot: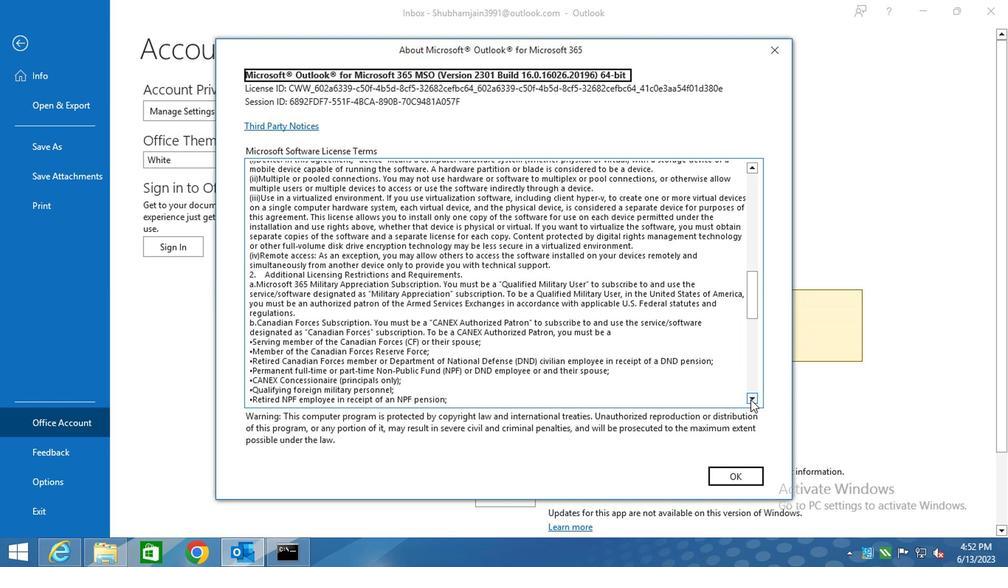 
Action: Mouse pressed left at (650, 400)
Screenshot: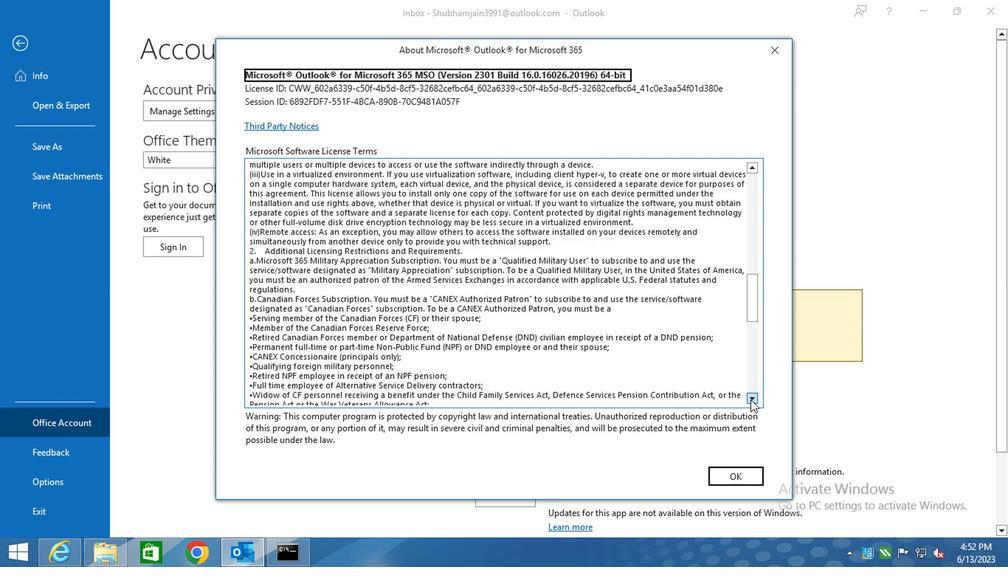 
Action: Mouse pressed left at (650, 400)
Screenshot: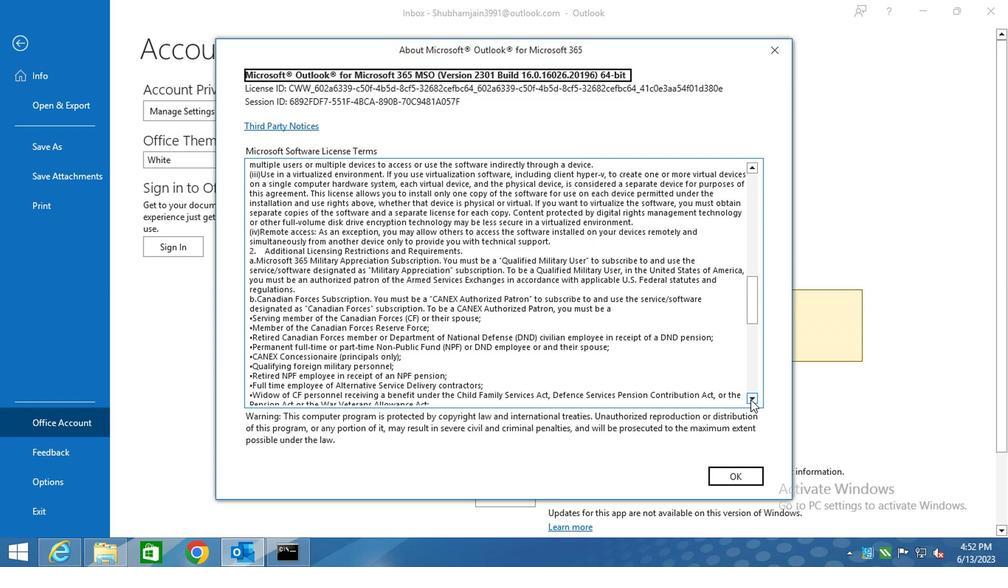 
Action: Mouse pressed left at (650, 400)
Screenshot: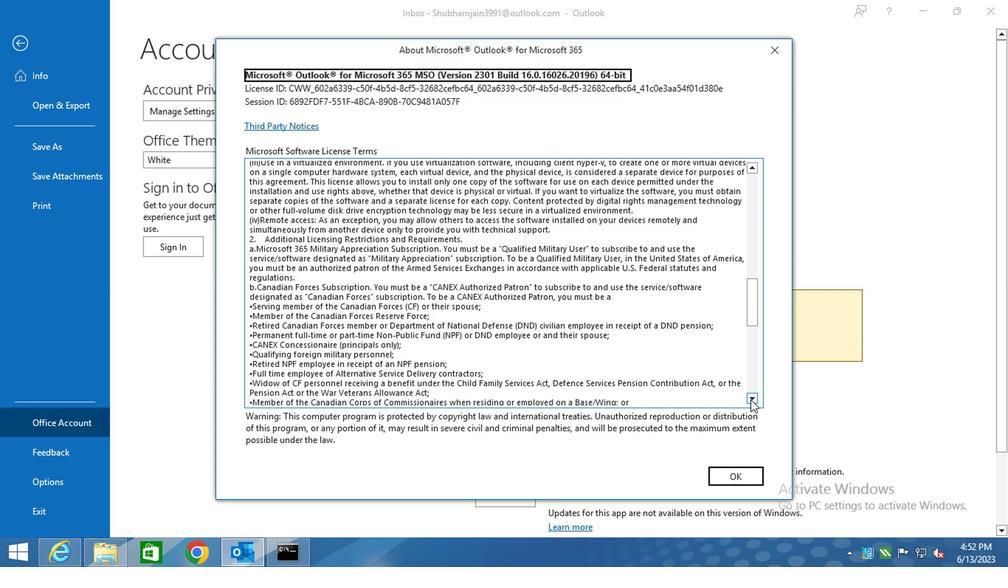 
Action: Mouse pressed left at (650, 400)
Screenshot: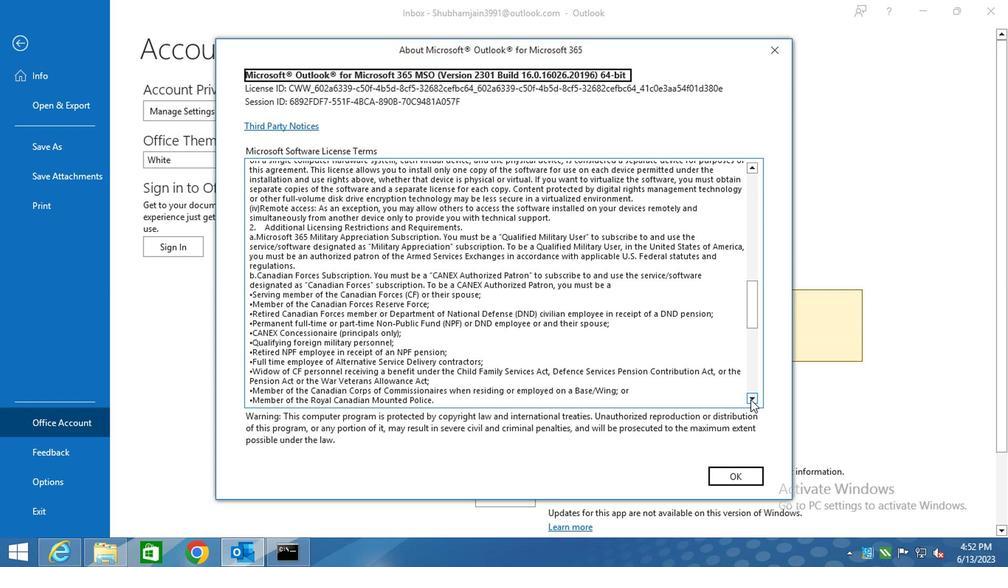 
Action: Mouse pressed left at (650, 400)
Screenshot: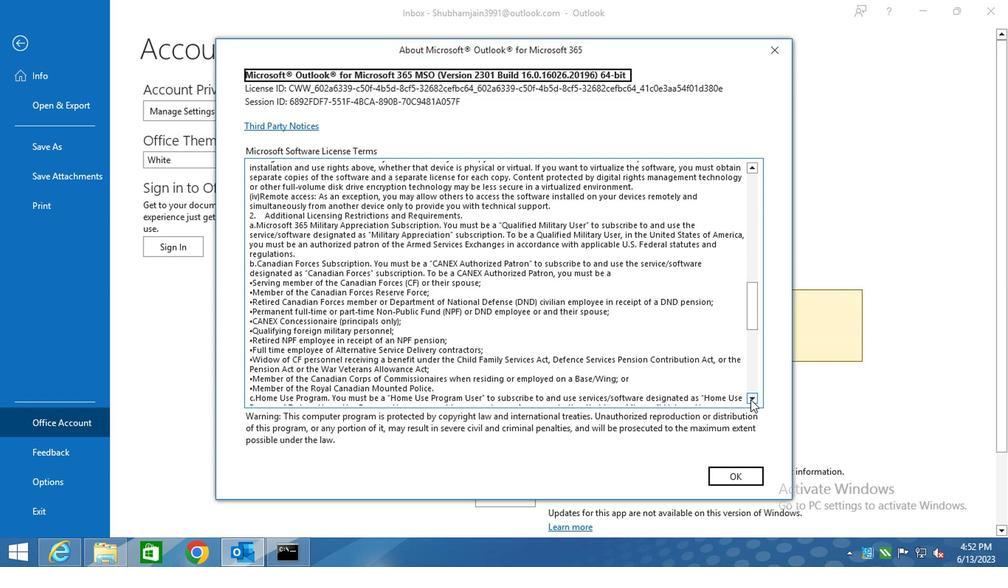 
Action: Mouse pressed left at (650, 400)
Screenshot: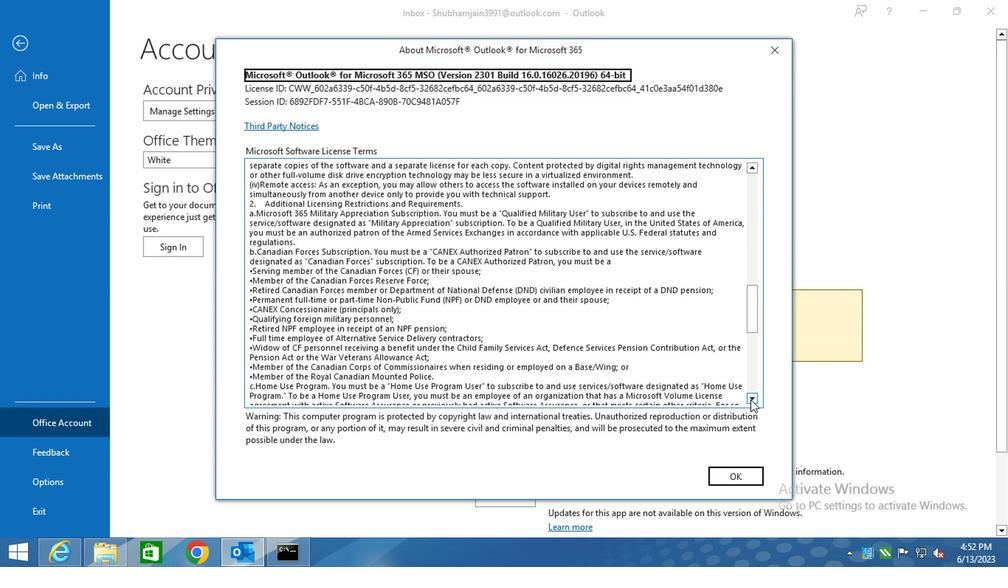 
Action: Mouse pressed left at (650, 400)
Screenshot: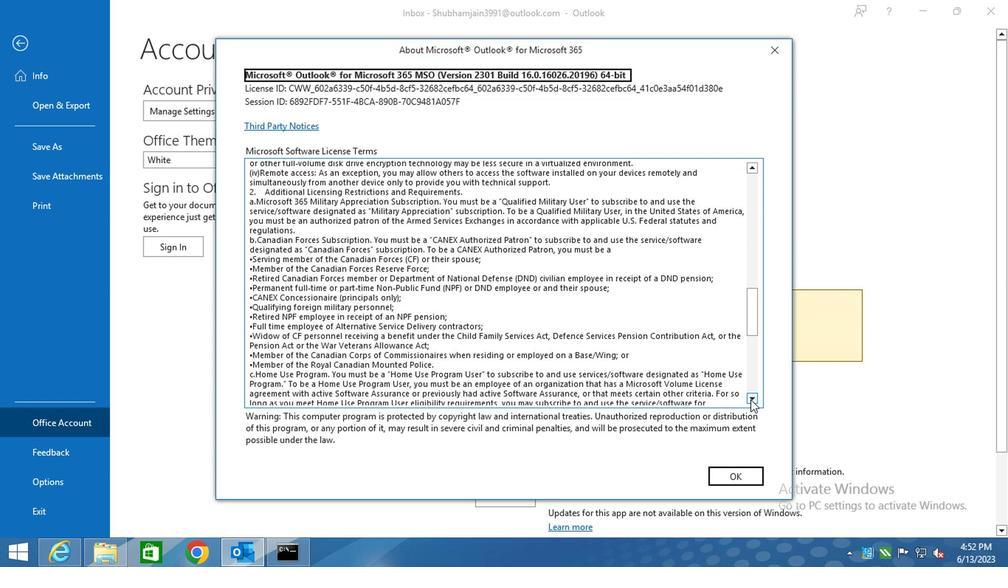 
Action: Mouse pressed left at (650, 400)
Screenshot: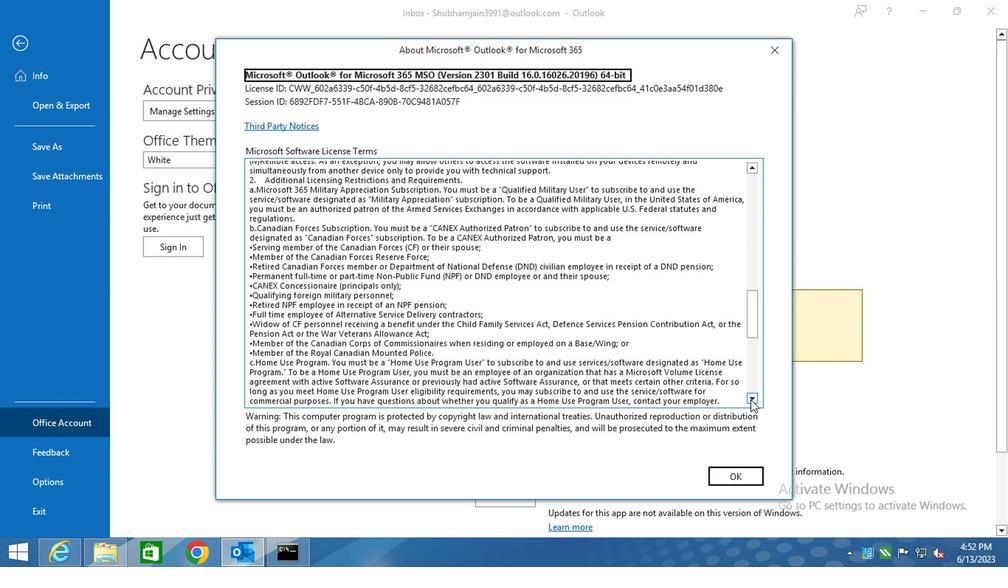 
Action: Mouse pressed left at (650, 400)
Screenshot: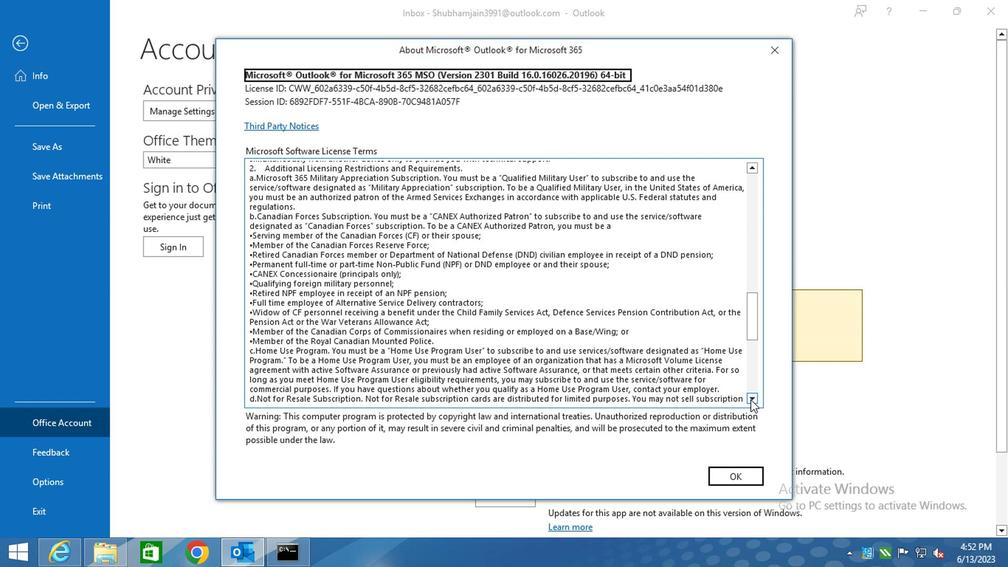 
Action: Mouse pressed left at (650, 400)
Screenshot: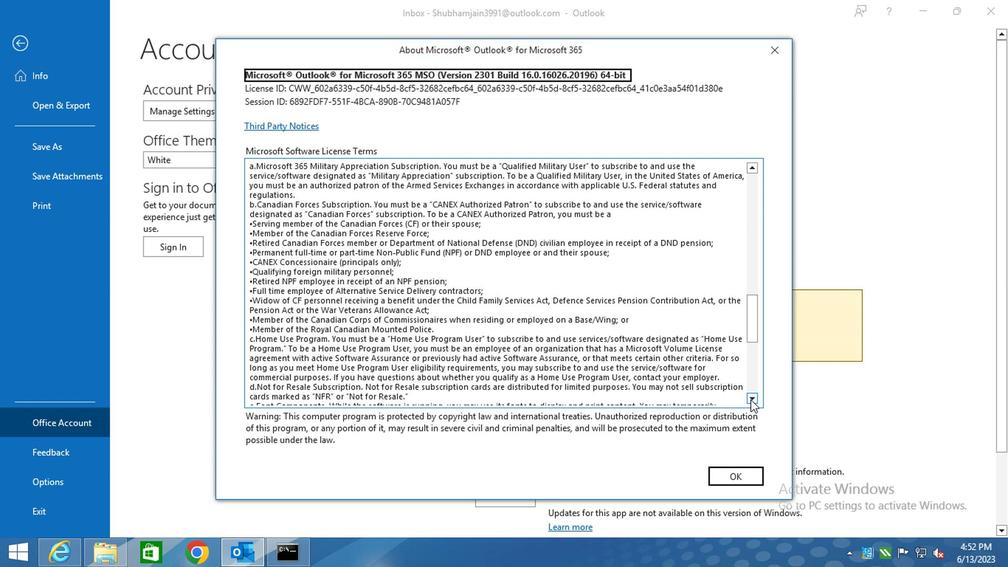
Action: Mouse pressed left at (650, 400)
Screenshot: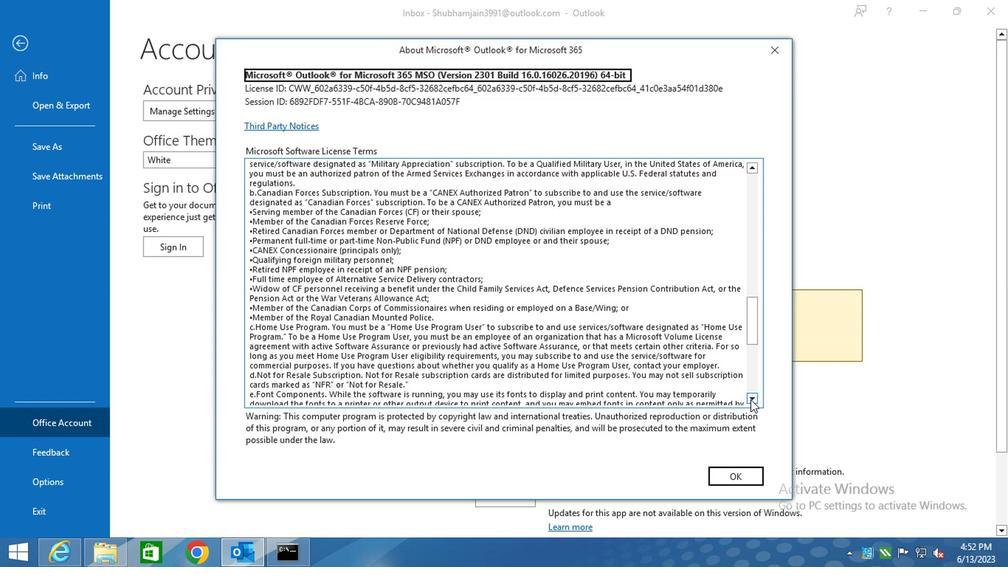 
Action: Mouse pressed left at (650, 400)
Screenshot: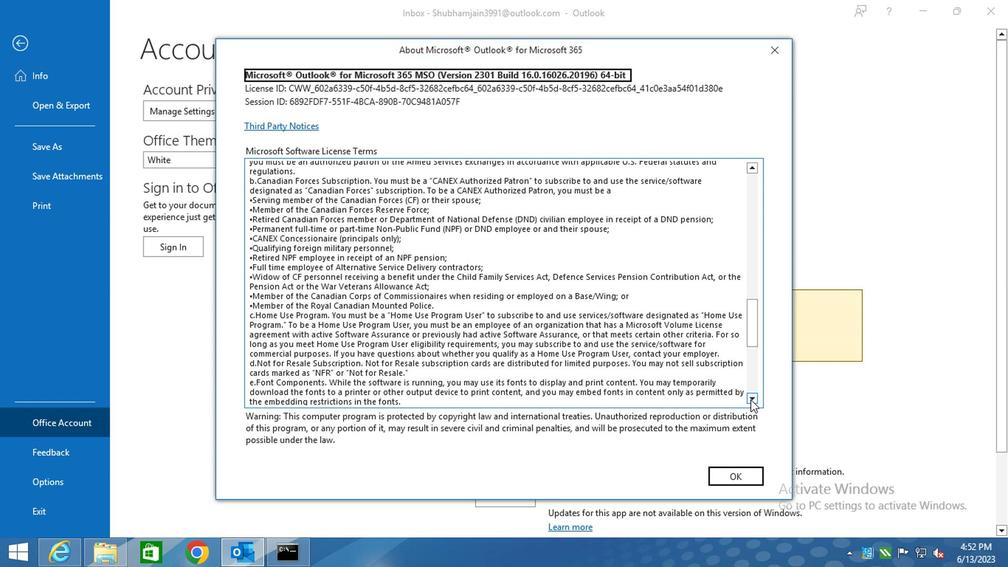 
Action: Mouse pressed left at (650, 400)
Screenshot: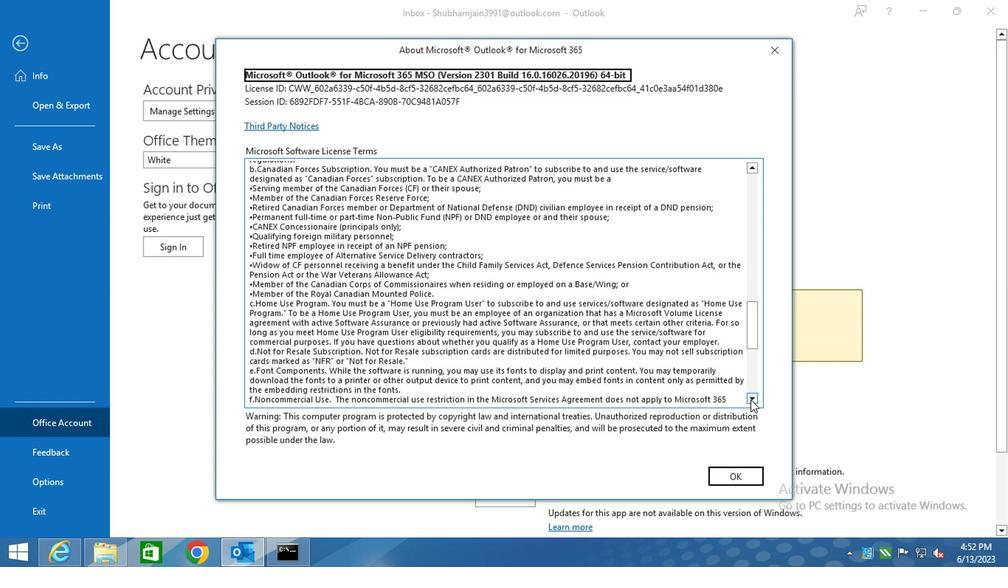 
Action: Mouse pressed left at (650, 400)
Screenshot: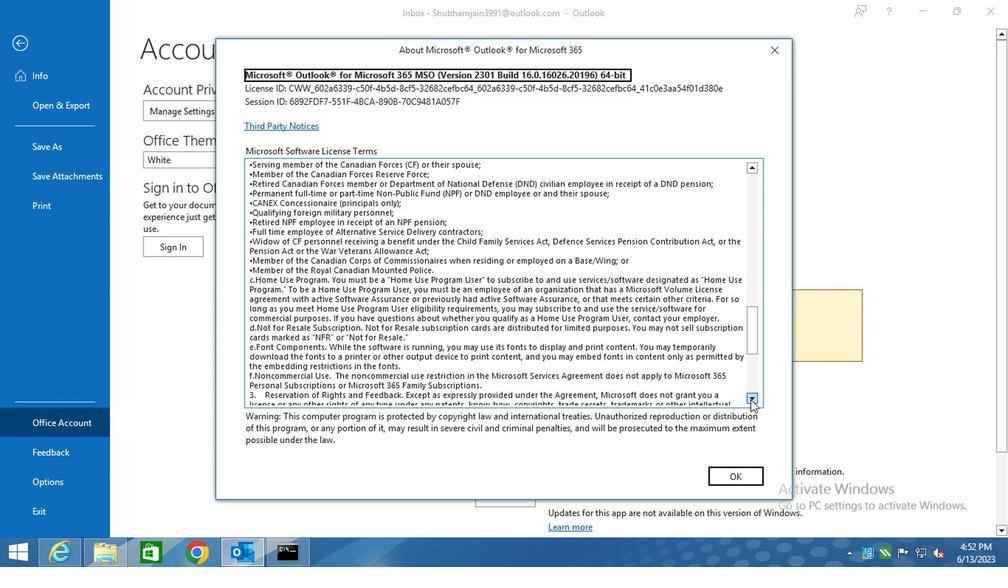 
Action: Mouse pressed left at (650, 400)
Screenshot: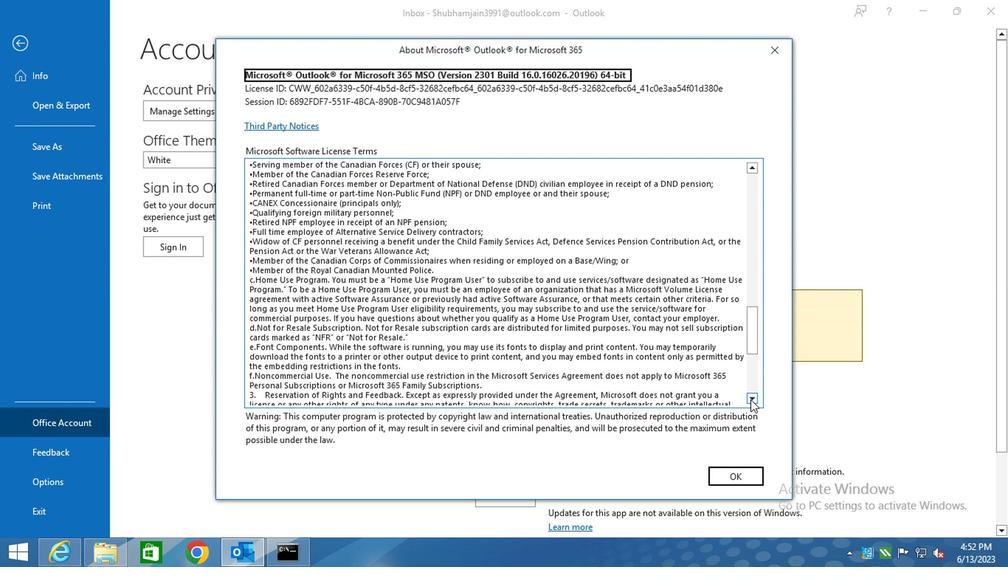 
Action: Mouse pressed left at (650, 400)
Screenshot: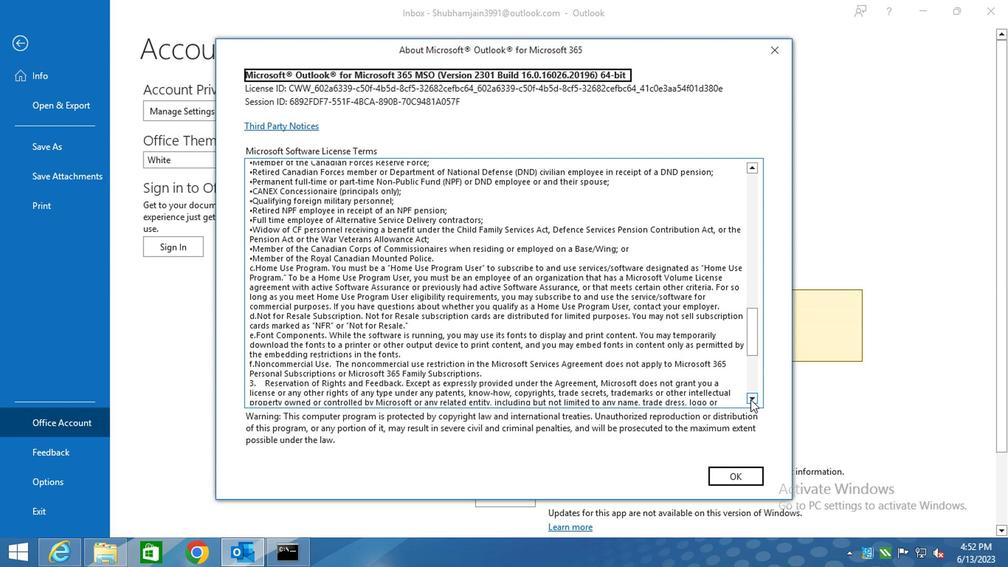 
Action: Mouse pressed left at (650, 400)
Screenshot: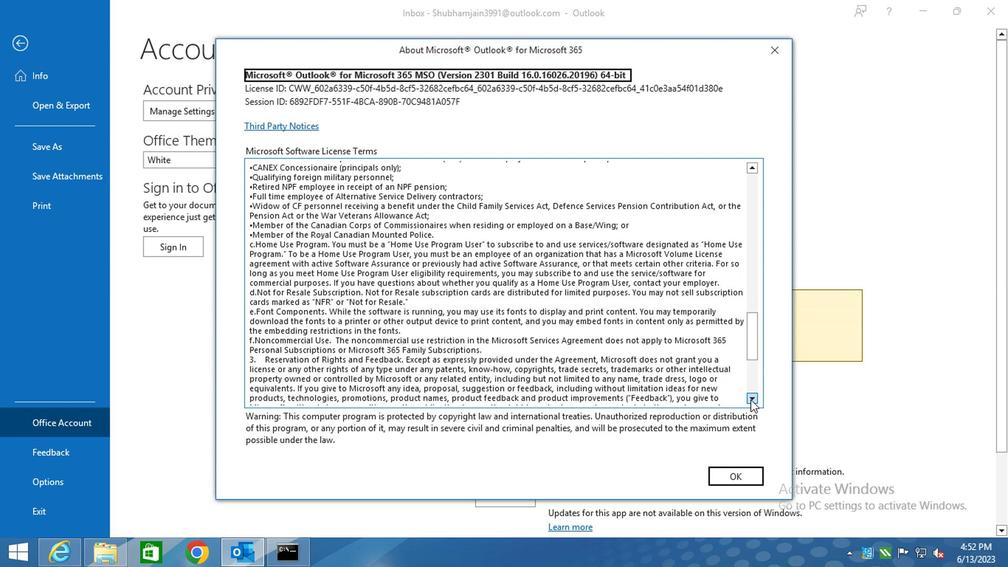 
Action: Mouse pressed left at (650, 400)
Screenshot: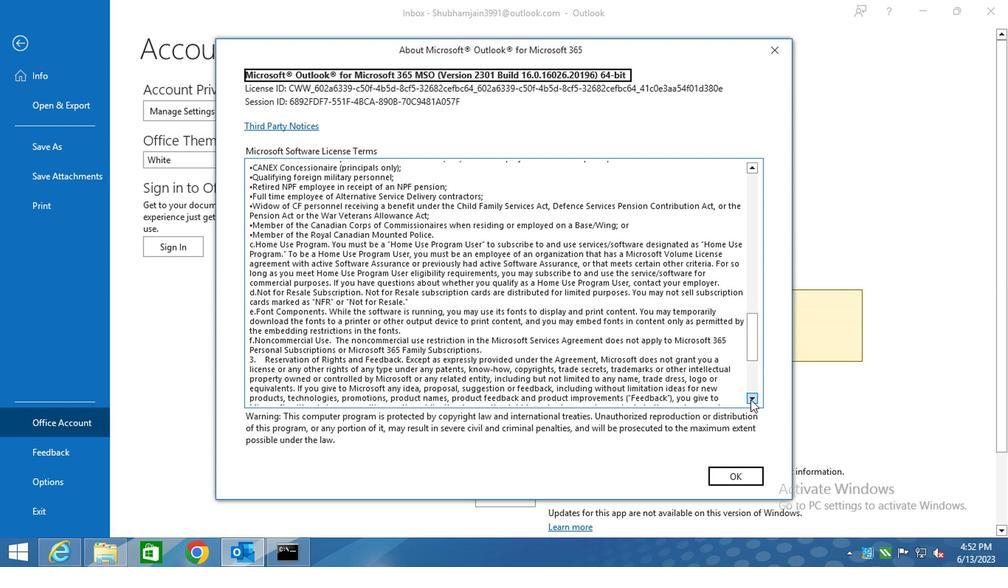 
Action: Mouse pressed left at (650, 400)
Screenshot: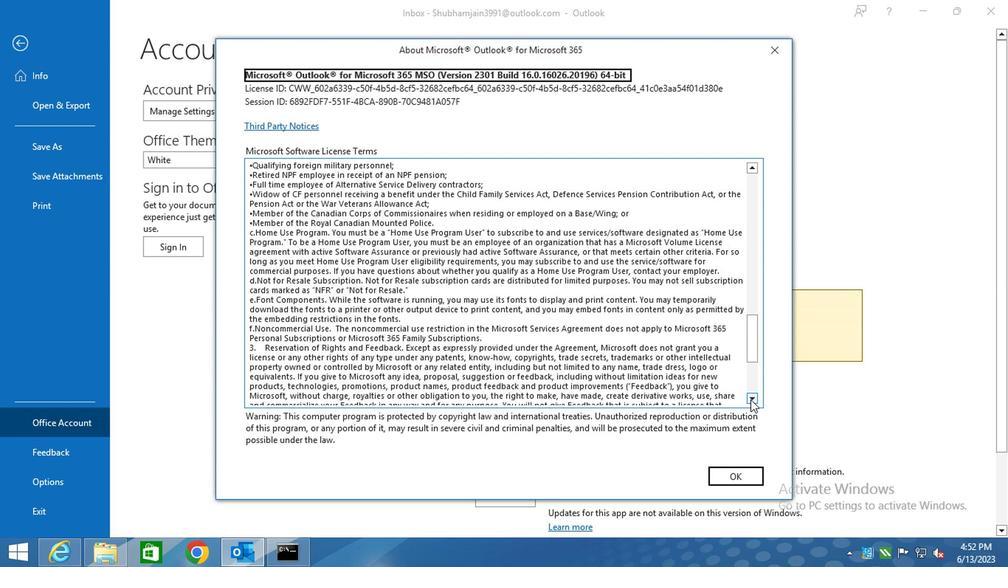 
Action: Mouse pressed left at (650, 400)
Screenshot: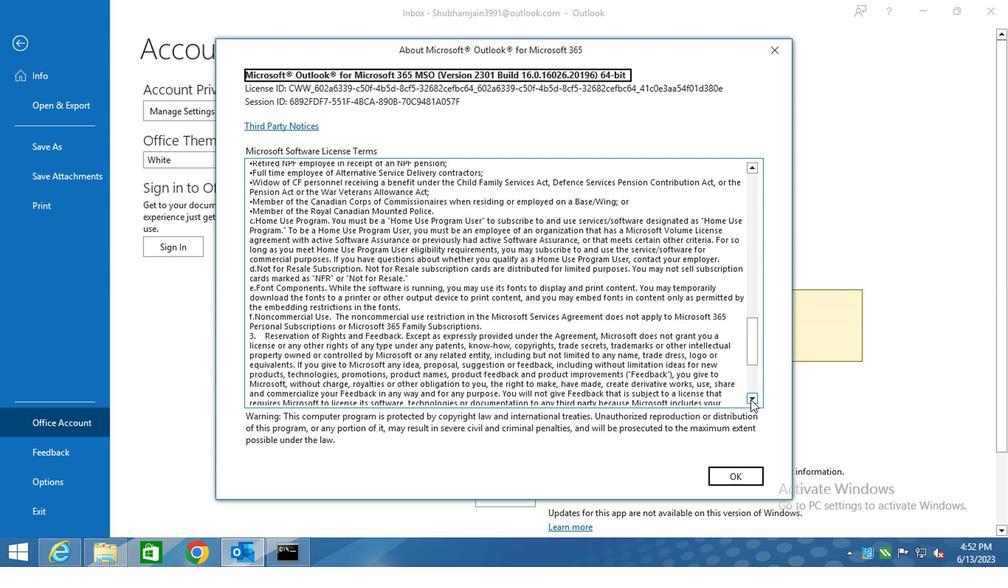 
Action: Mouse pressed left at (650, 400)
Screenshot: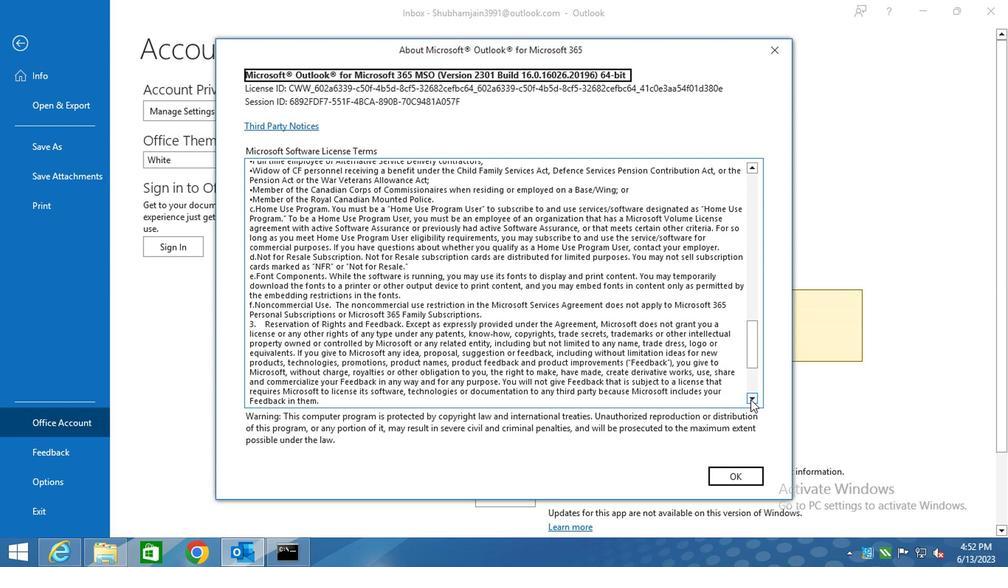 
Action: Mouse pressed left at (650, 400)
Screenshot: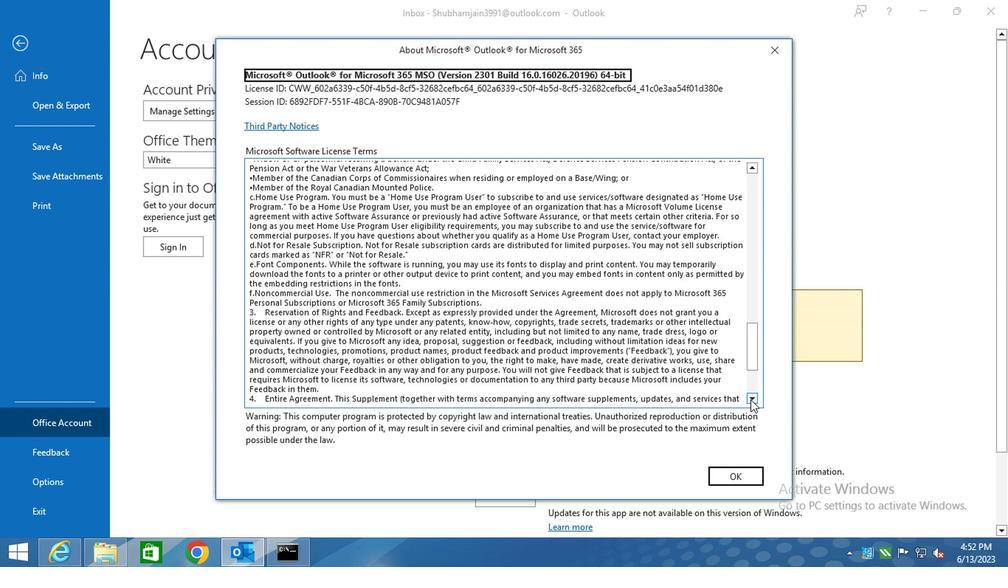 
Action: Mouse pressed left at (650, 400)
Screenshot: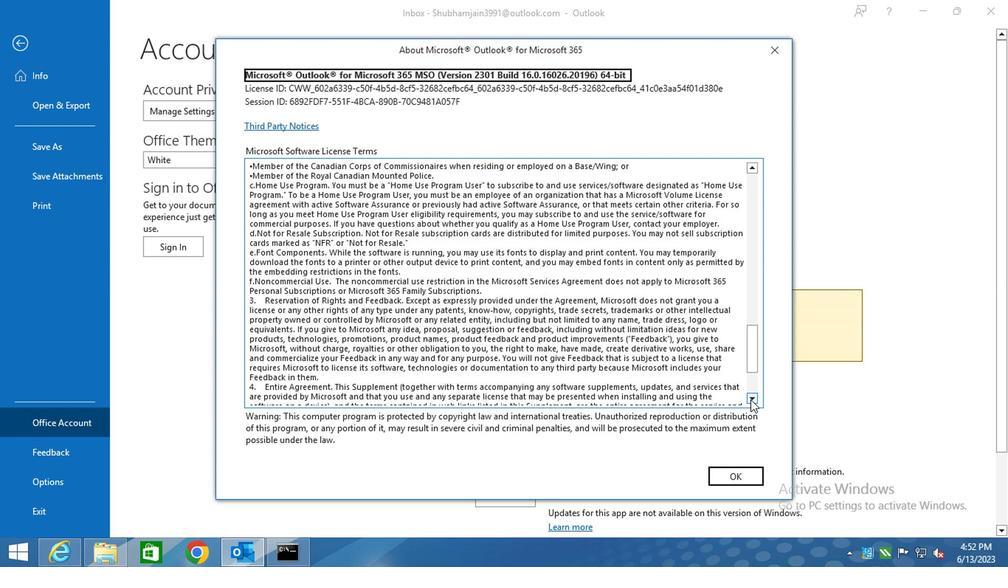 
Action: Mouse pressed left at (650, 400)
Screenshot: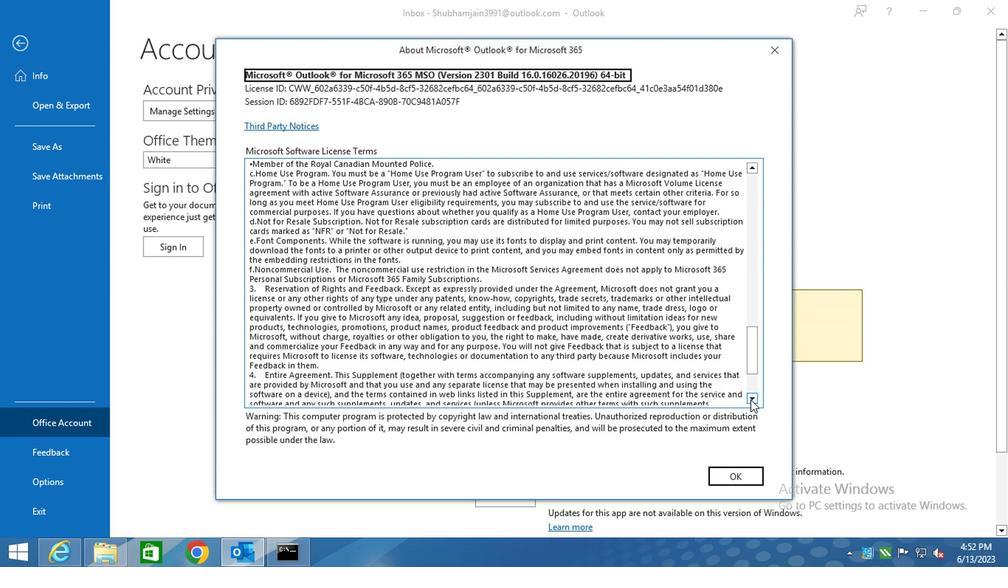 
Action: Mouse pressed left at (650, 400)
Screenshot: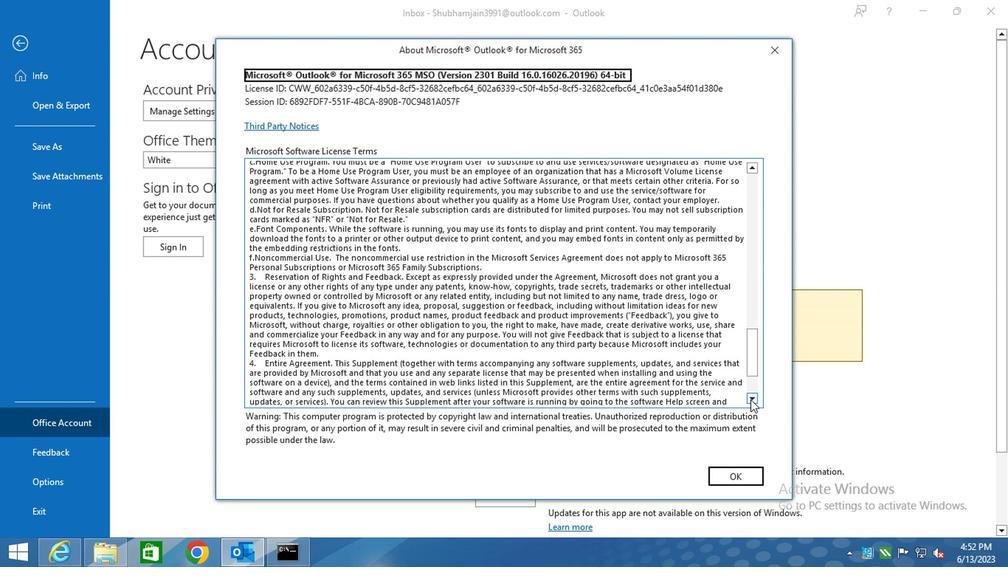 
Action: Mouse pressed left at (650, 400)
Screenshot: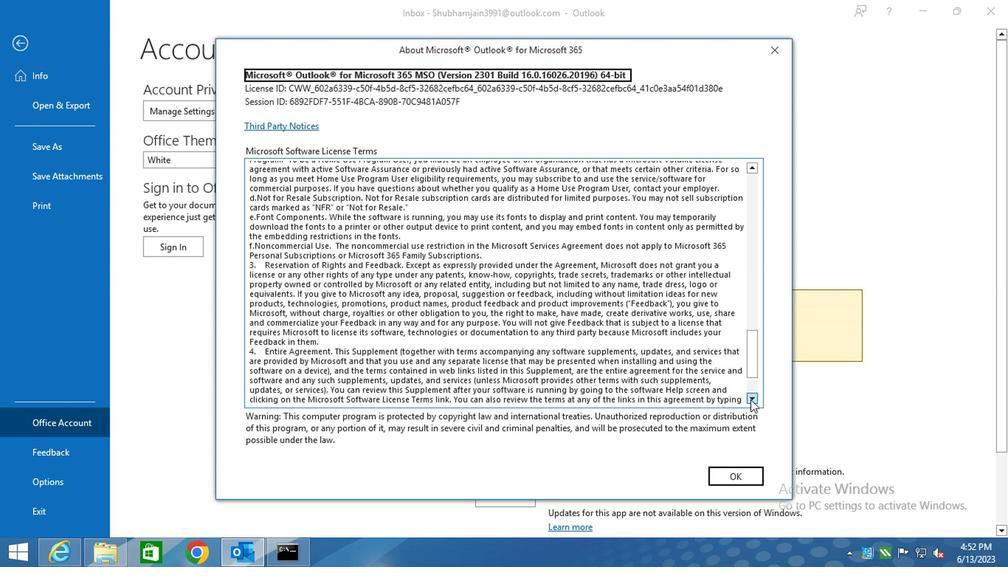 
Action: Mouse pressed left at (650, 400)
Screenshot: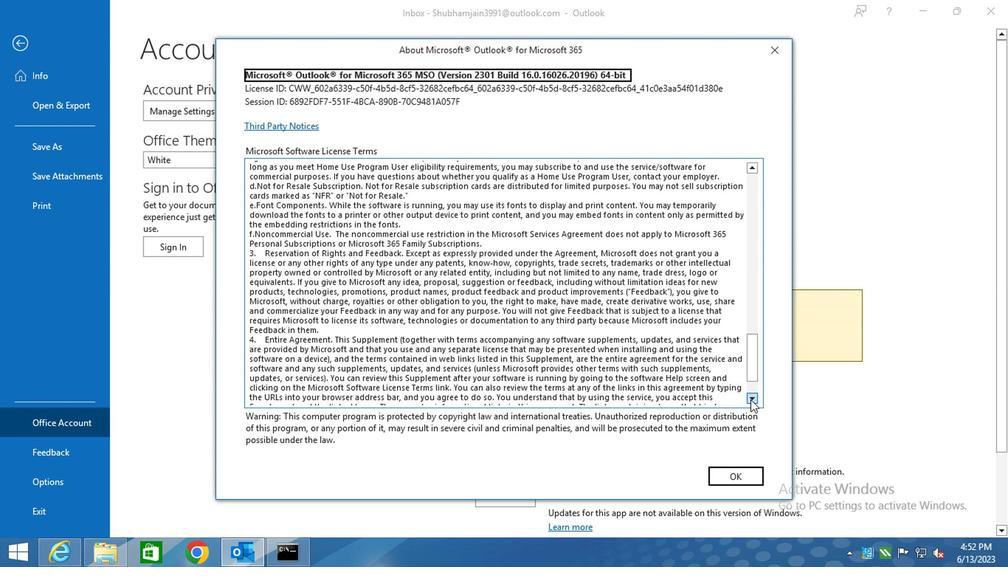 
Action: Mouse pressed left at (650, 400)
Screenshot: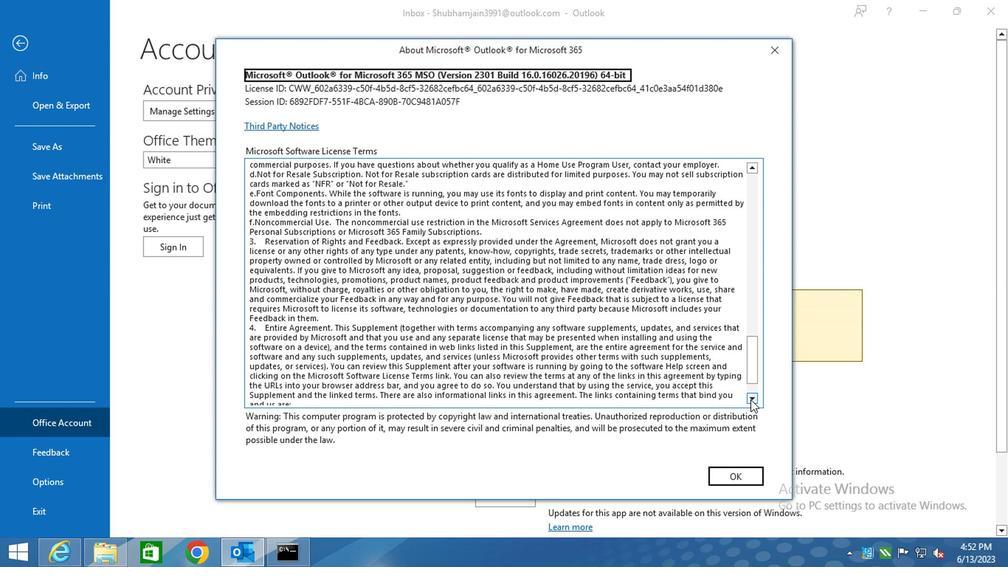 
Action: Mouse pressed left at (650, 400)
Screenshot: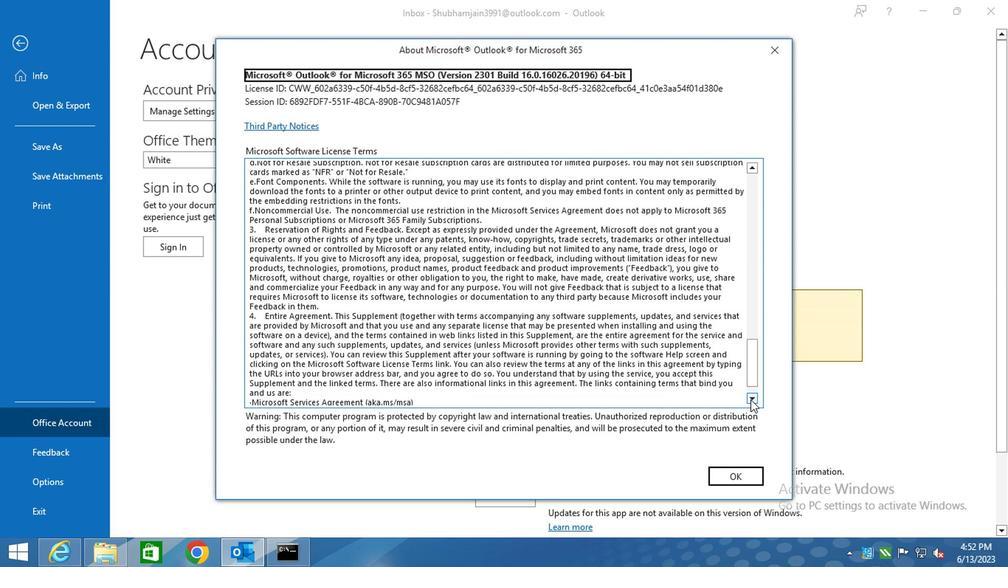 
Action: Mouse pressed left at (650, 400)
Screenshot: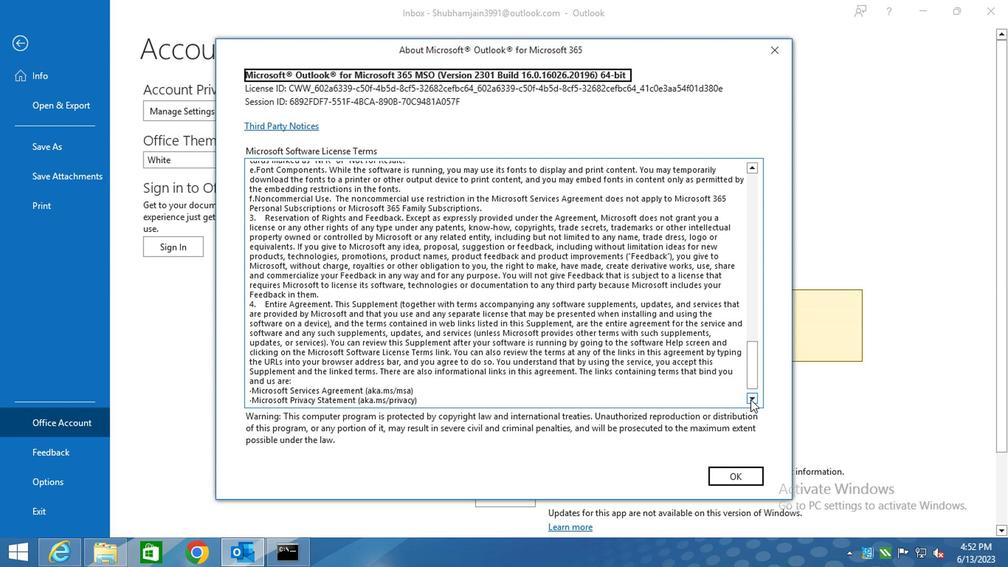 
Action: Mouse pressed left at (650, 400)
Screenshot: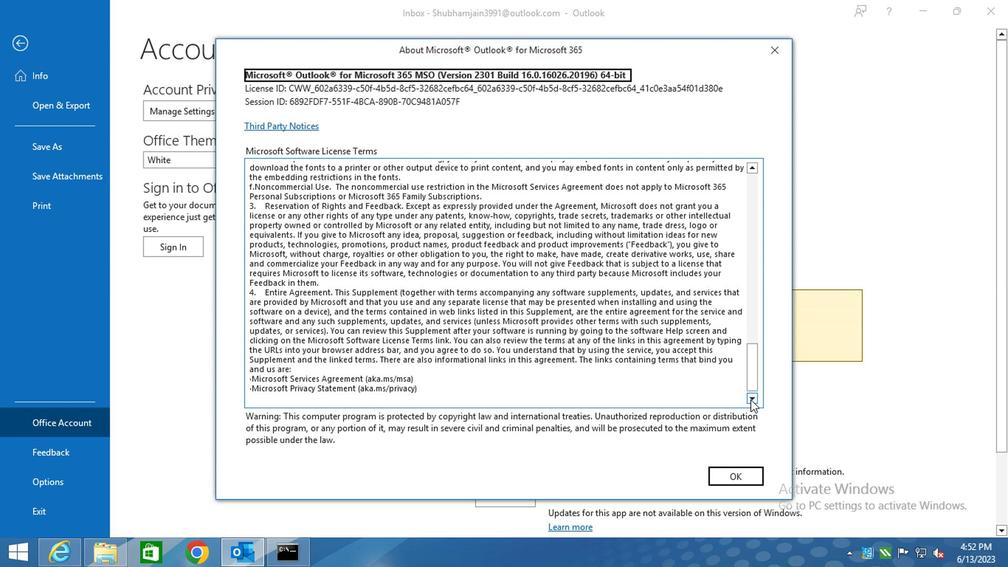 
Action: Mouse pressed left at (650, 400)
Screenshot: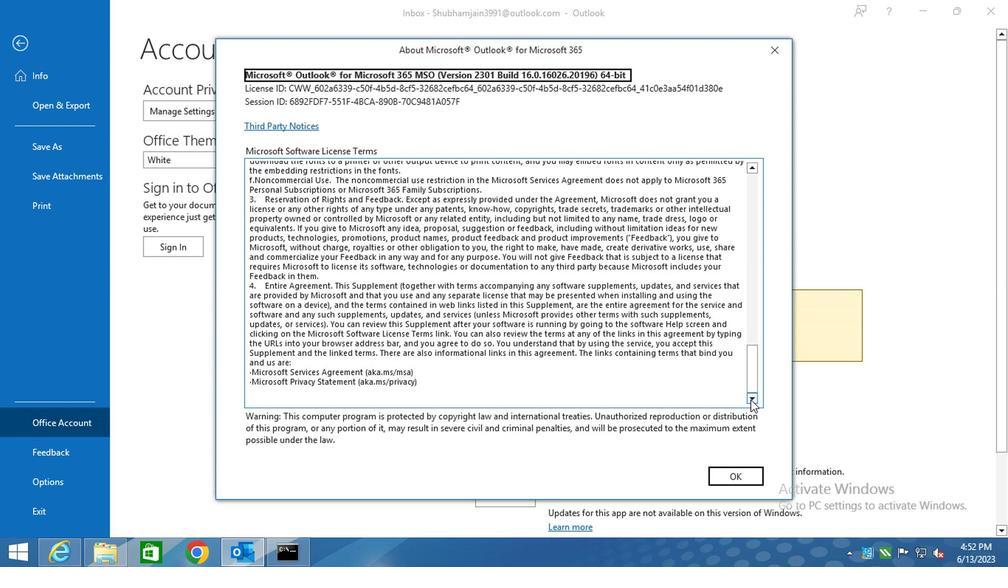 
Action: Mouse pressed left at (650, 400)
Screenshot: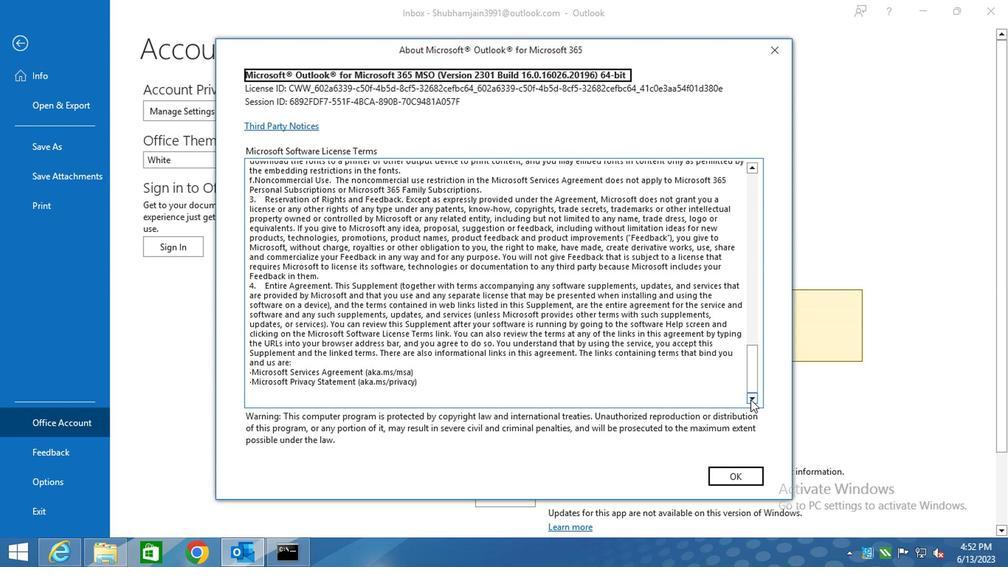 
Action: Mouse moved to (638, 452)
Screenshot: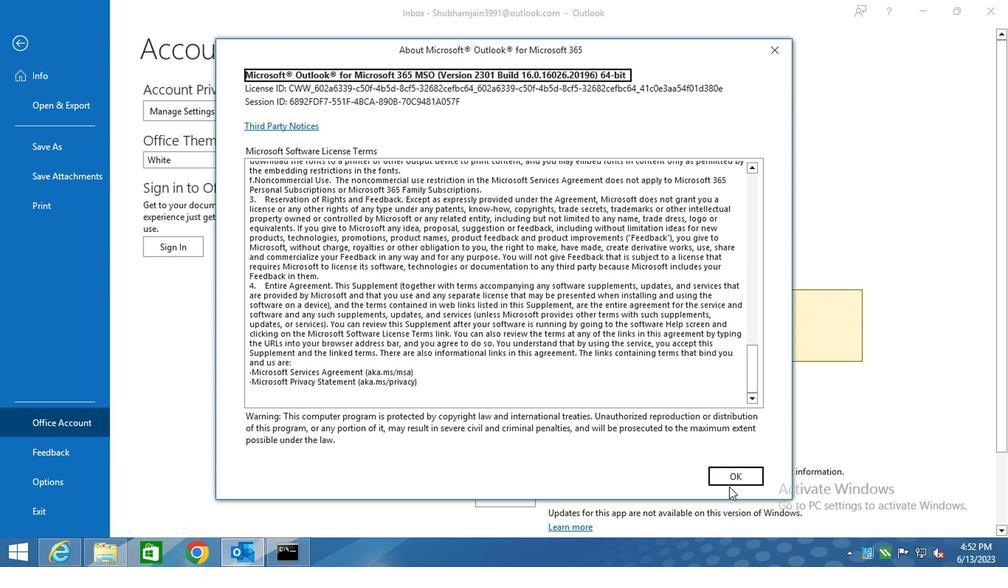 
Action: Mouse pressed left at (638, 452)
Screenshot: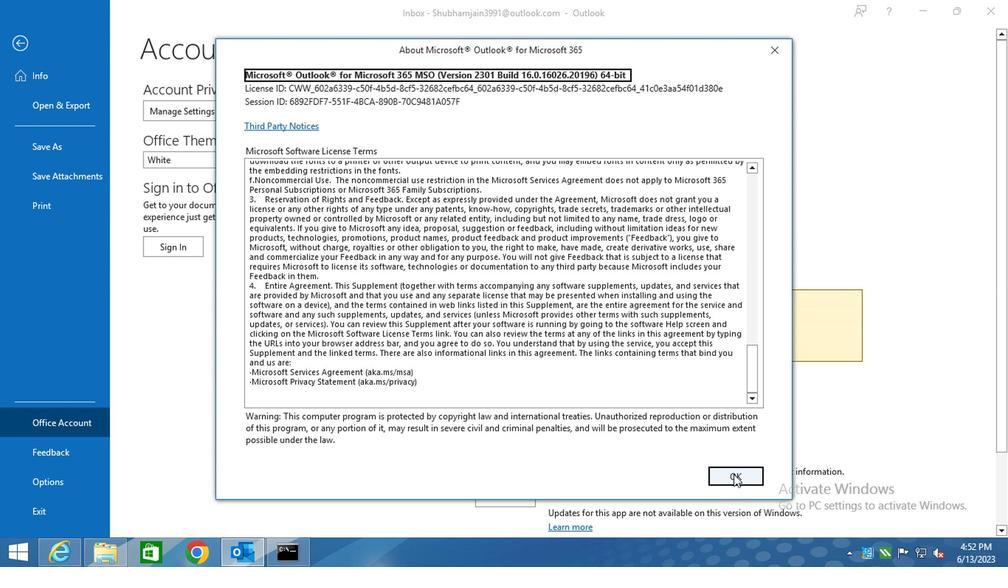 
Action: Mouse moved to (630, 419)
Screenshot: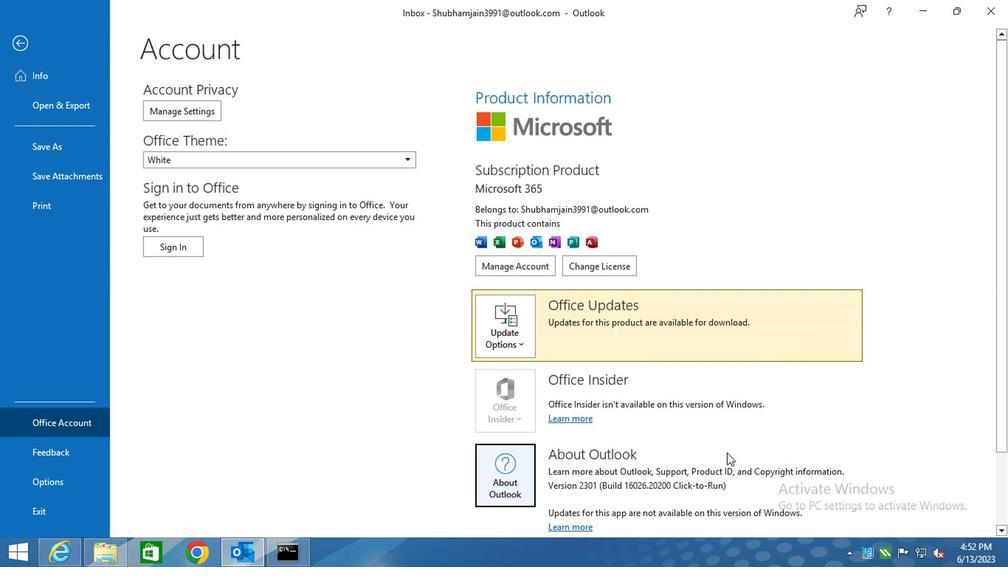 
